 Task: Search one way flight ticket for 1 adult, 6 children, 1 infant in seat and 1 infant on lap in business from San Jose: Norman Y. Mineta San Jose International Airport to New Bern: Coastal Carolina Regional Airport (was Craven County Regional) on 5-4-2023. Choice of flights is United. Number of bags: 2 checked bags. Price is upto 109000. Outbound departure time preference is 18:30.
Action: Mouse moved to (291, 266)
Screenshot: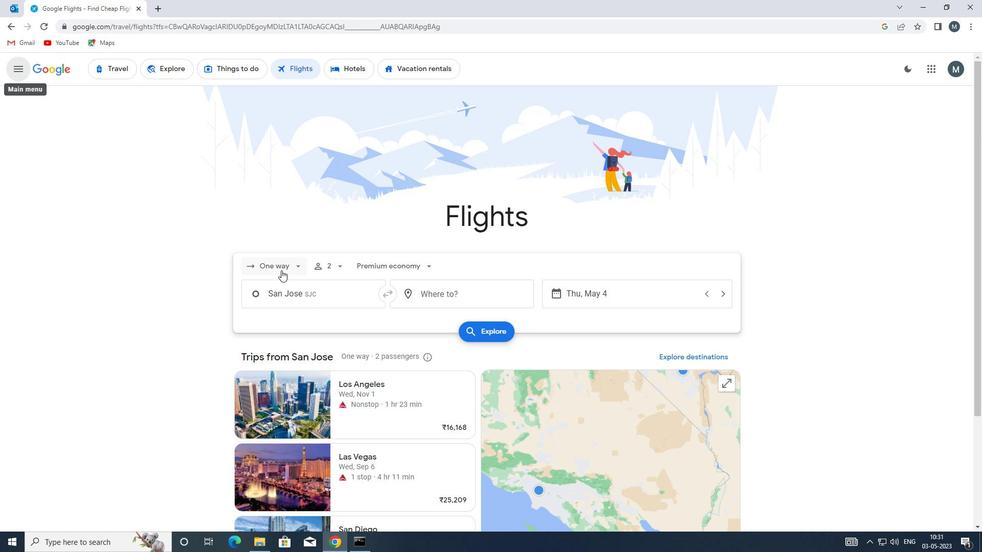 
Action: Mouse pressed left at (291, 266)
Screenshot: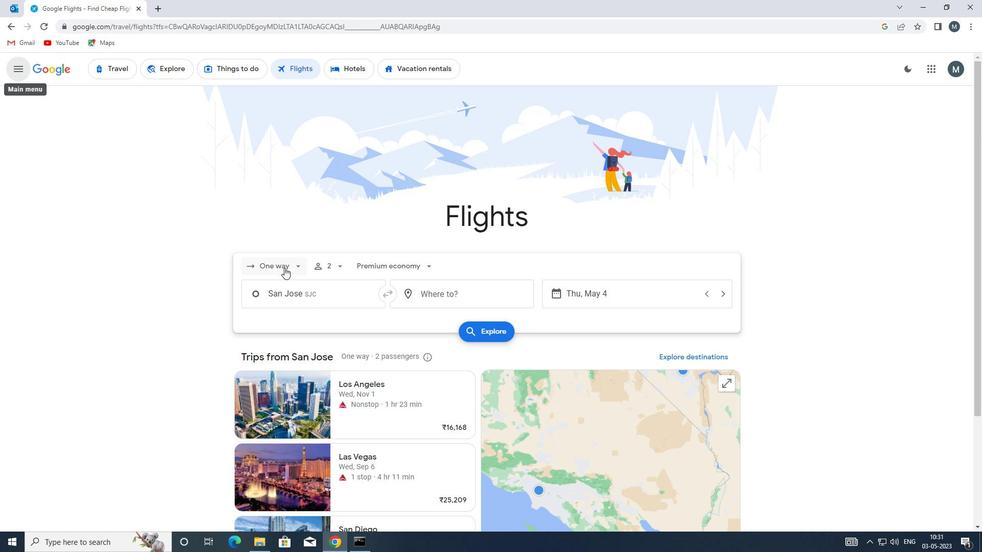 
Action: Mouse moved to (298, 313)
Screenshot: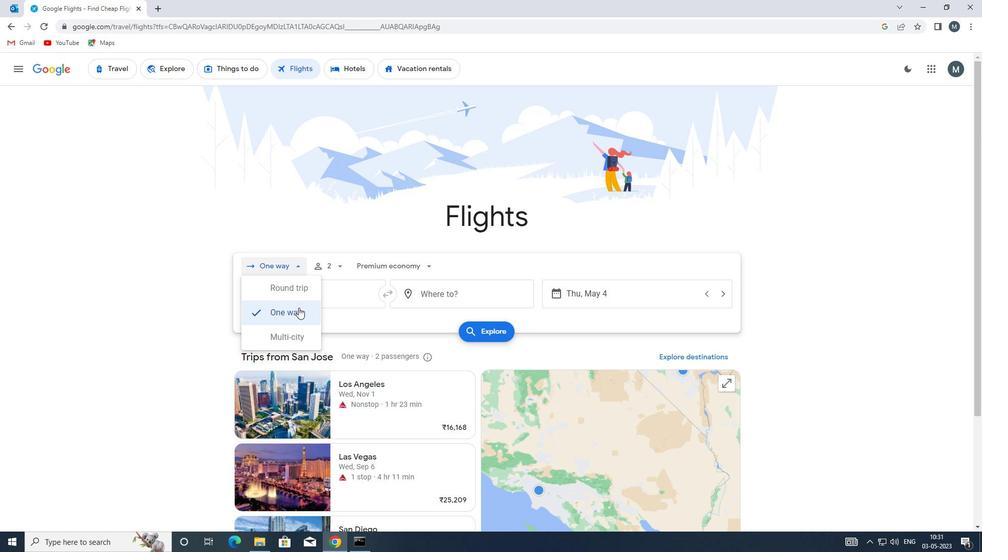 
Action: Mouse pressed left at (298, 313)
Screenshot: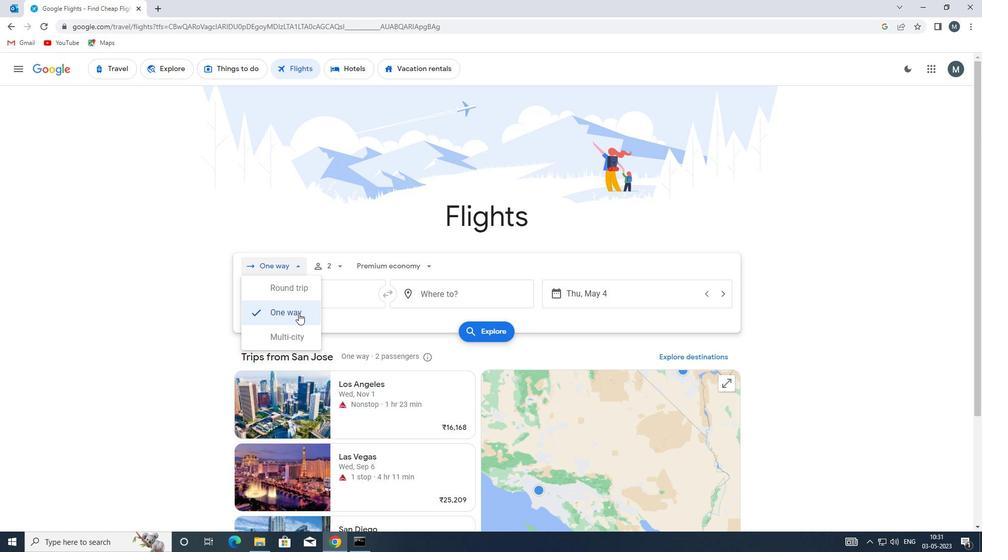 
Action: Mouse moved to (333, 266)
Screenshot: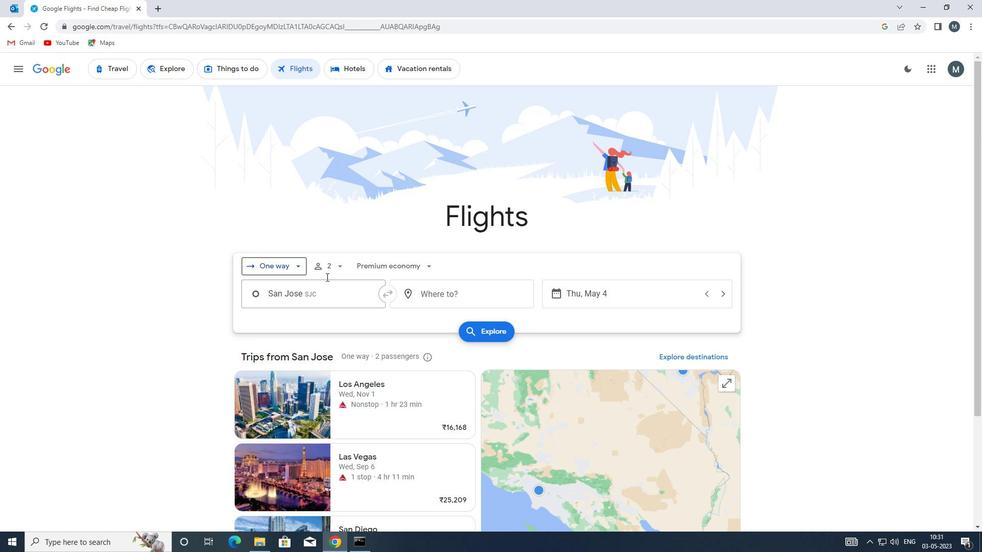 
Action: Mouse pressed left at (333, 266)
Screenshot: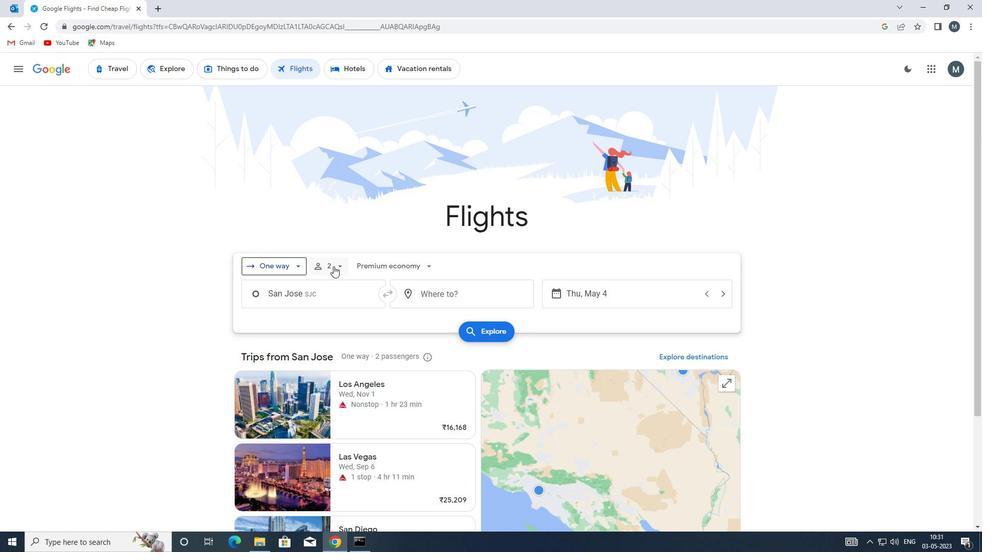
Action: Mouse moved to (419, 318)
Screenshot: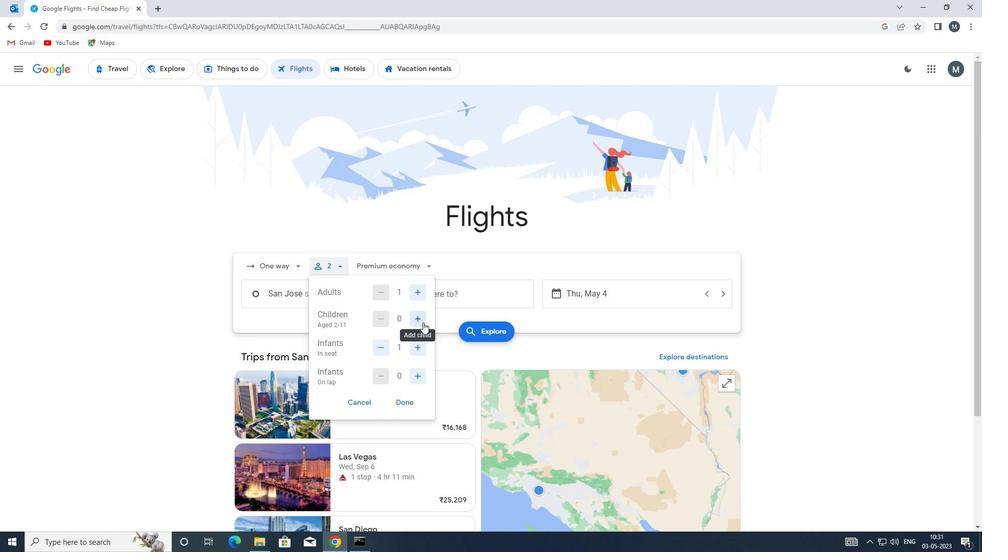
Action: Mouse pressed left at (419, 318)
Screenshot: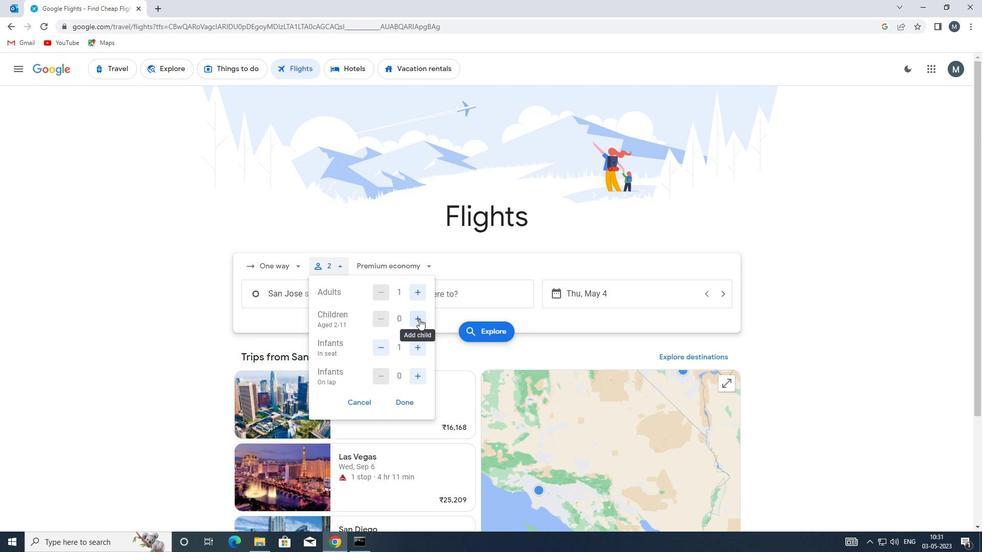 
Action: Mouse pressed left at (419, 318)
Screenshot: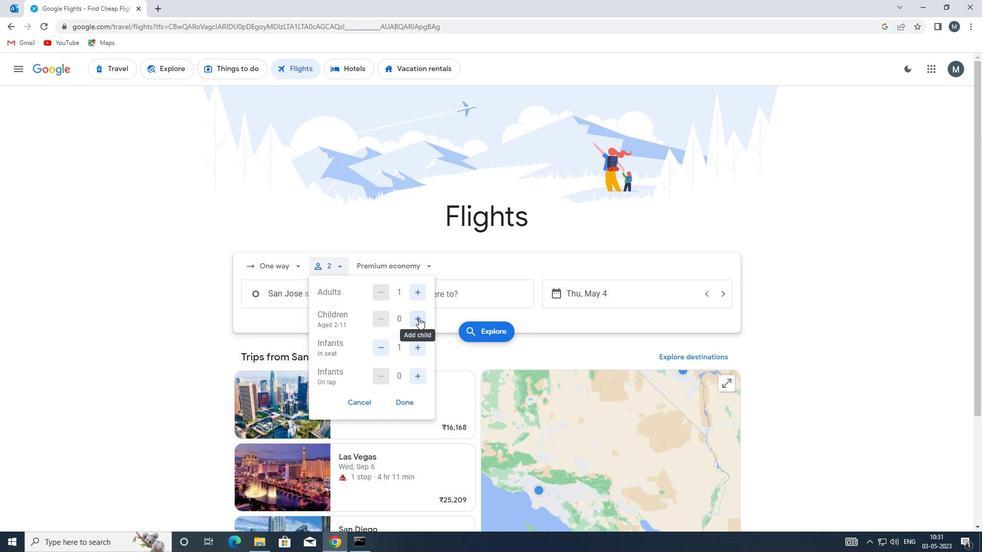 
Action: Mouse pressed left at (419, 318)
Screenshot: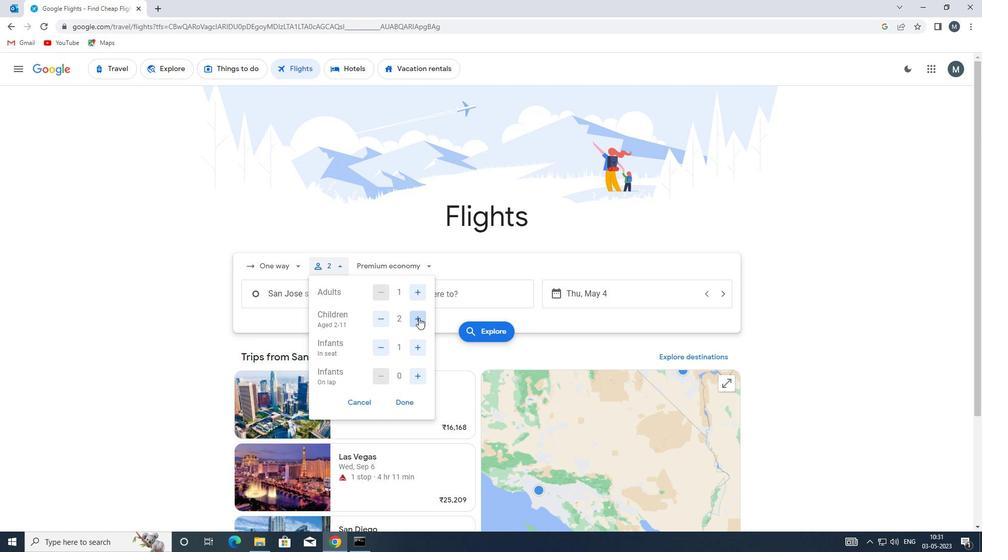 
Action: Mouse pressed left at (419, 318)
Screenshot: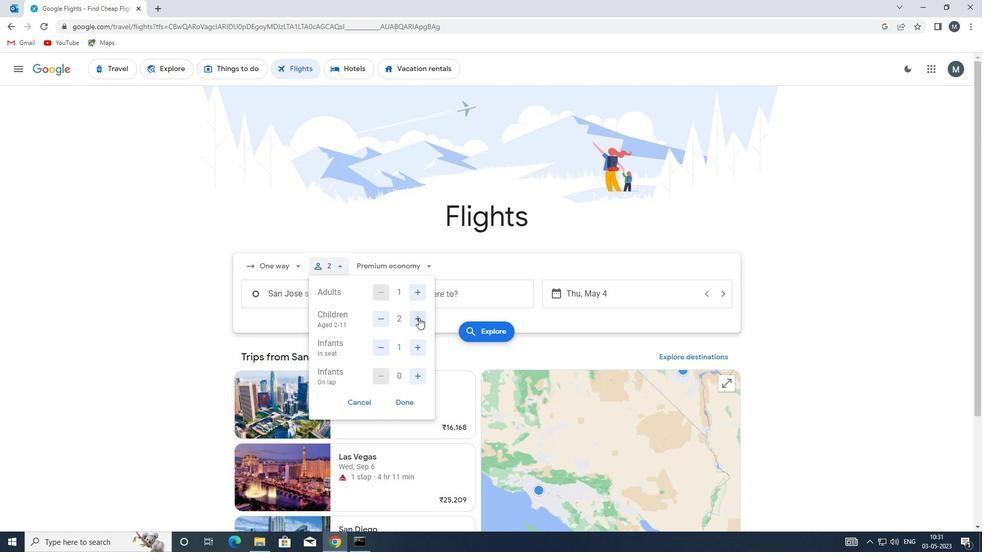 
Action: Mouse pressed left at (419, 318)
Screenshot: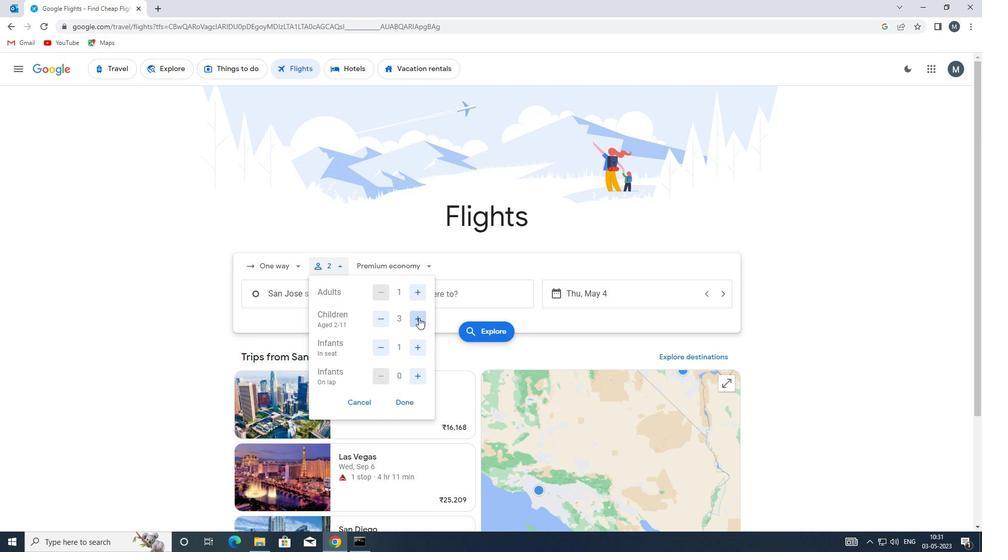 
Action: Mouse pressed left at (419, 318)
Screenshot: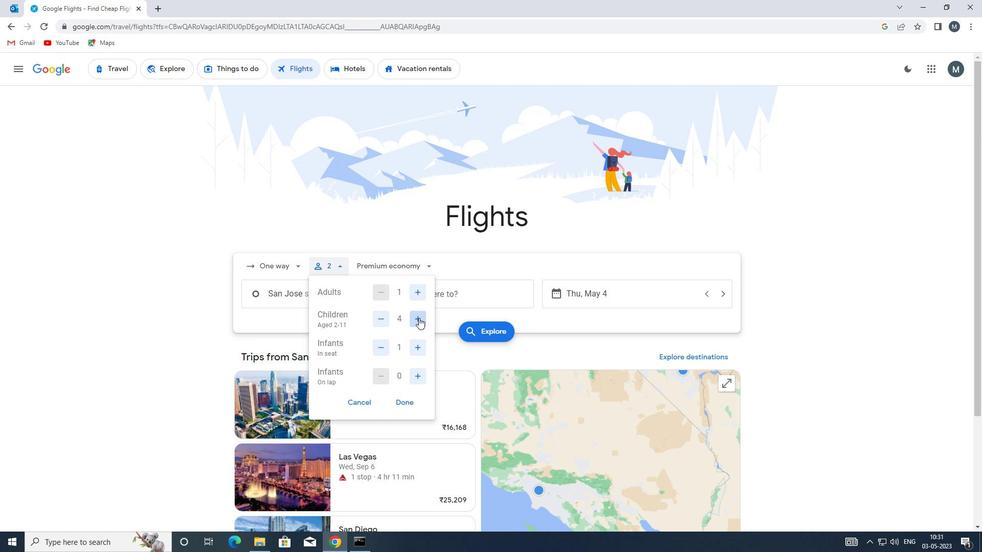 
Action: Mouse moved to (410, 373)
Screenshot: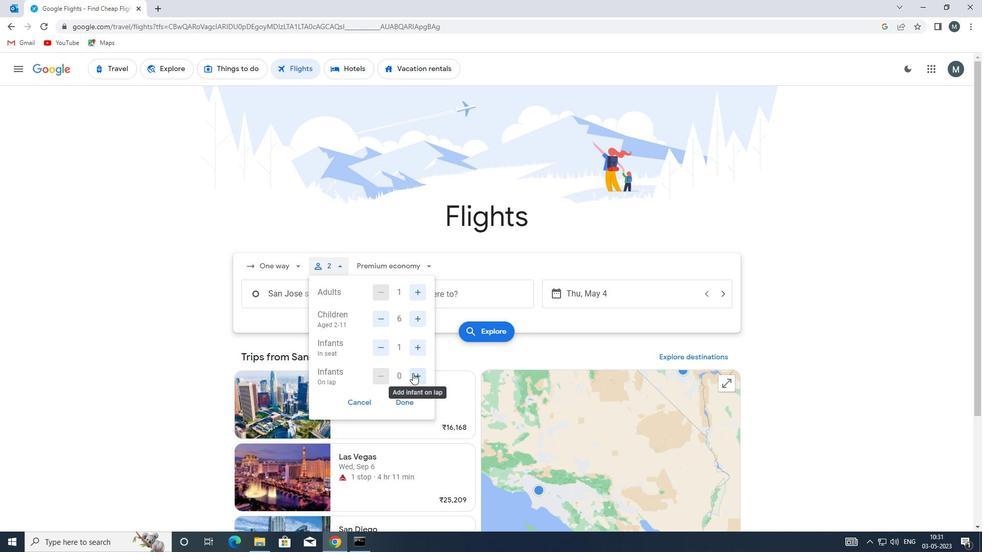 
Action: Mouse pressed left at (410, 373)
Screenshot: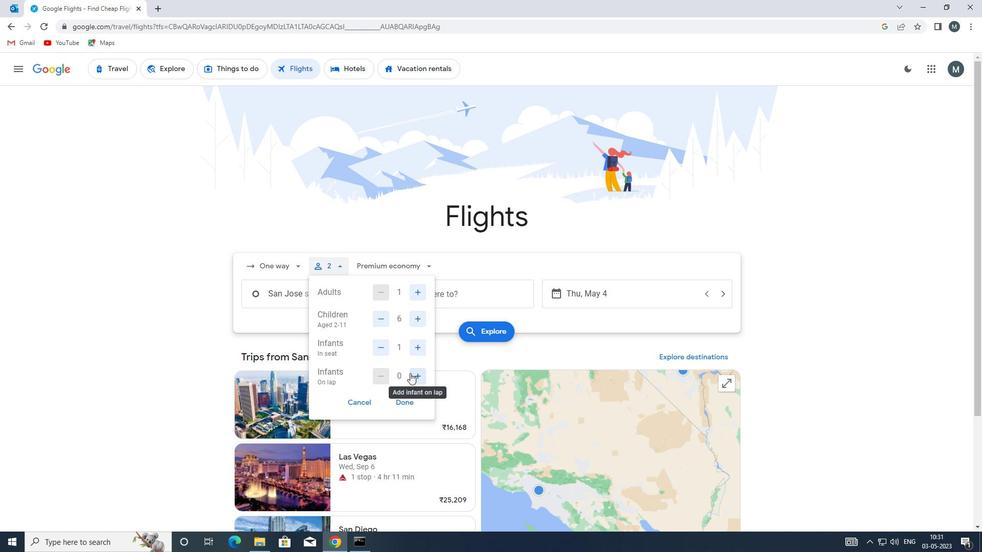 
Action: Mouse moved to (412, 405)
Screenshot: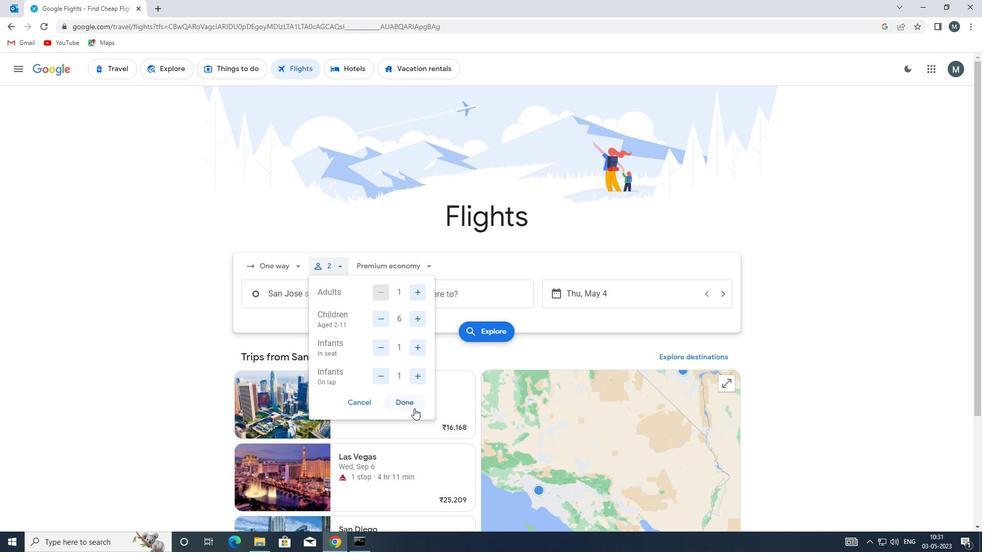 
Action: Mouse pressed left at (412, 405)
Screenshot: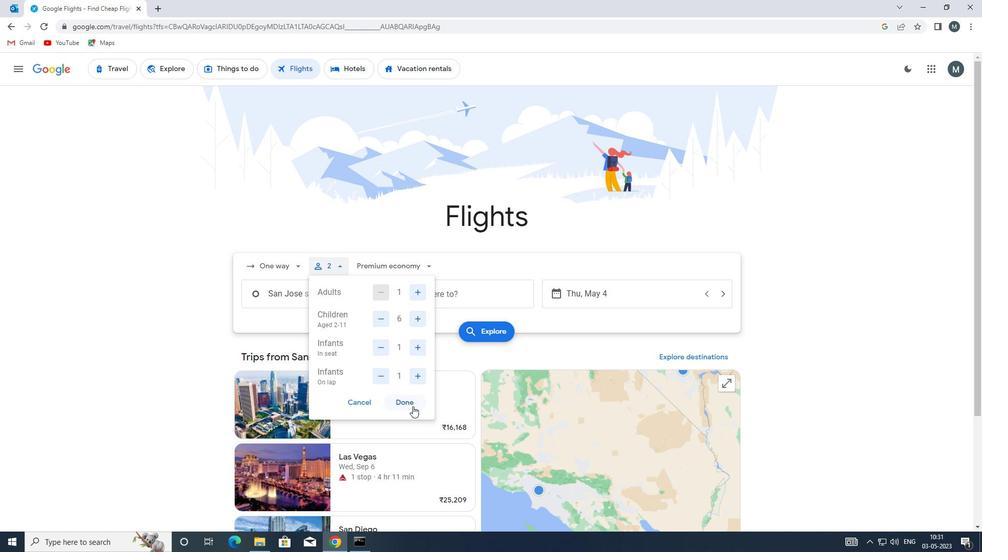 
Action: Mouse moved to (409, 267)
Screenshot: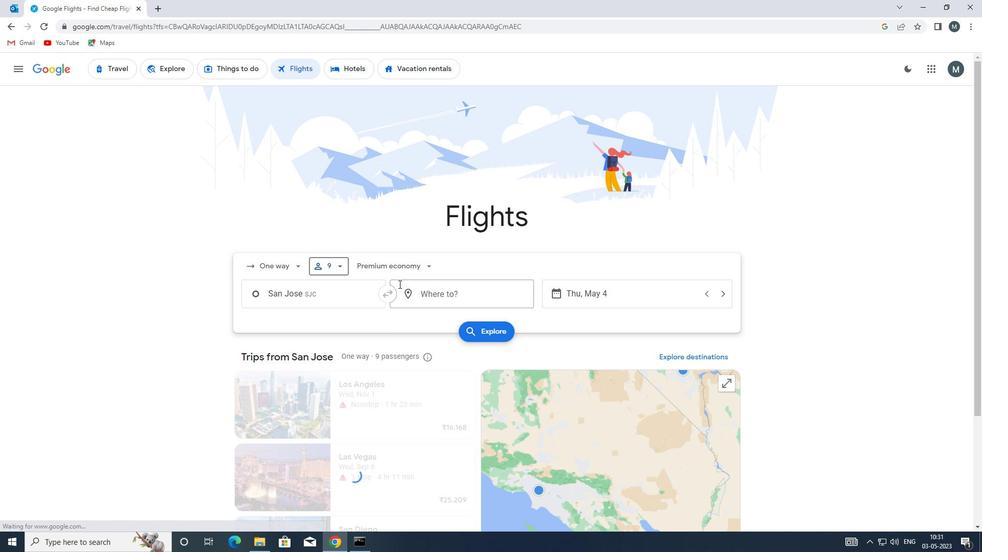 
Action: Mouse pressed left at (409, 267)
Screenshot: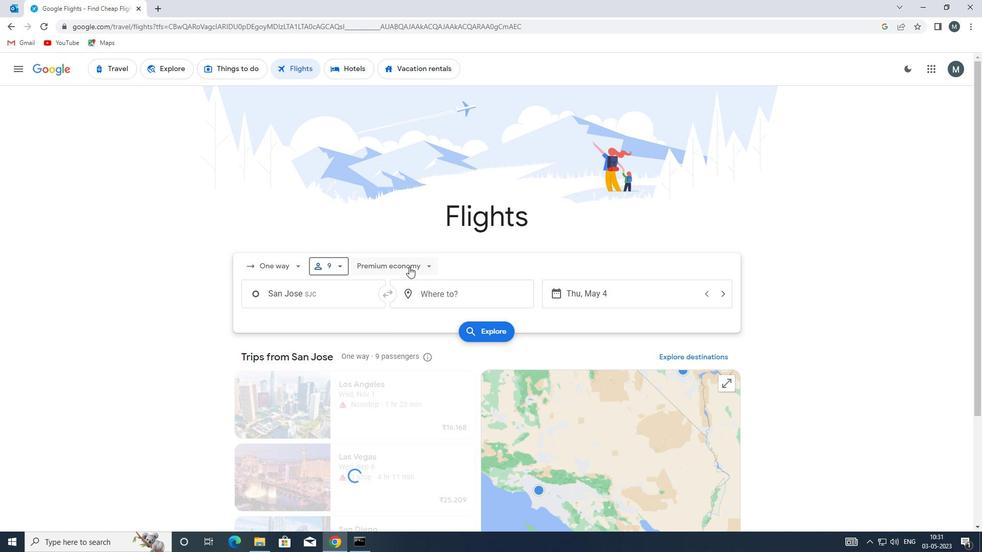 
Action: Mouse moved to (401, 338)
Screenshot: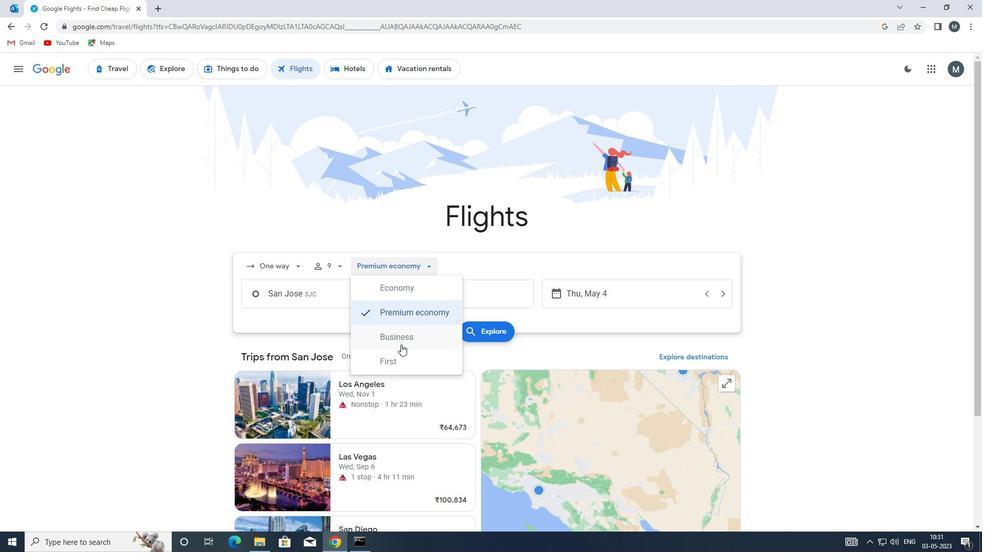 
Action: Mouse pressed left at (401, 338)
Screenshot: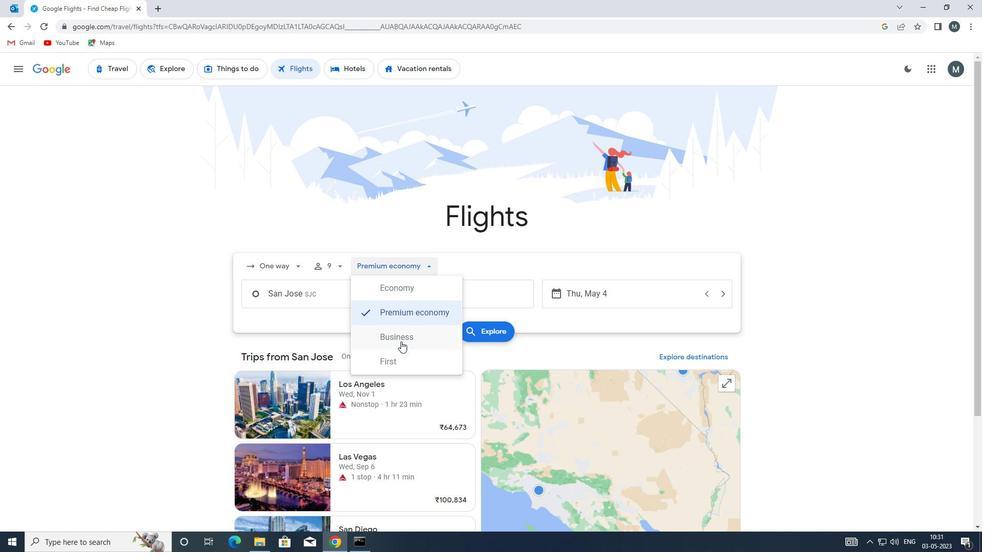 
Action: Mouse moved to (339, 295)
Screenshot: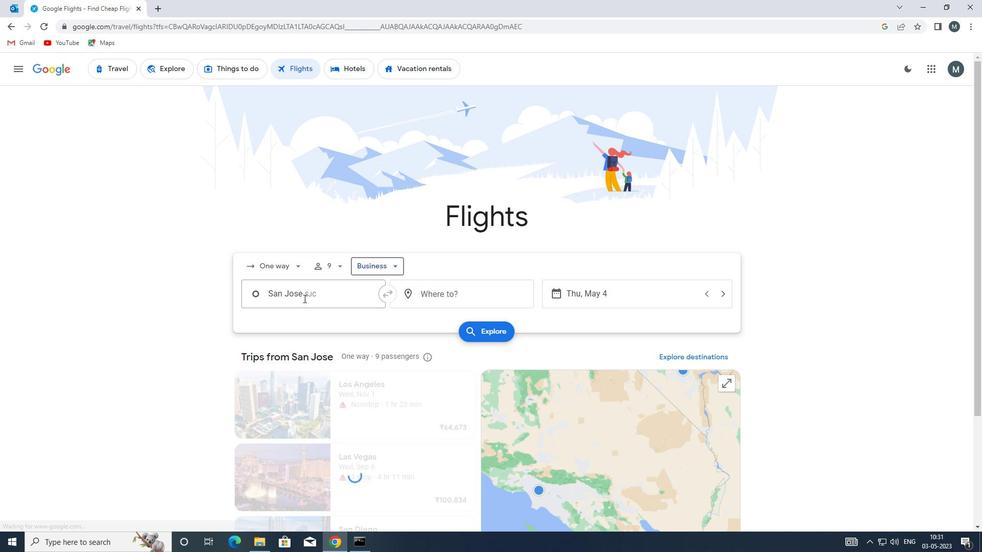 
Action: Mouse pressed left at (339, 295)
Screenshot: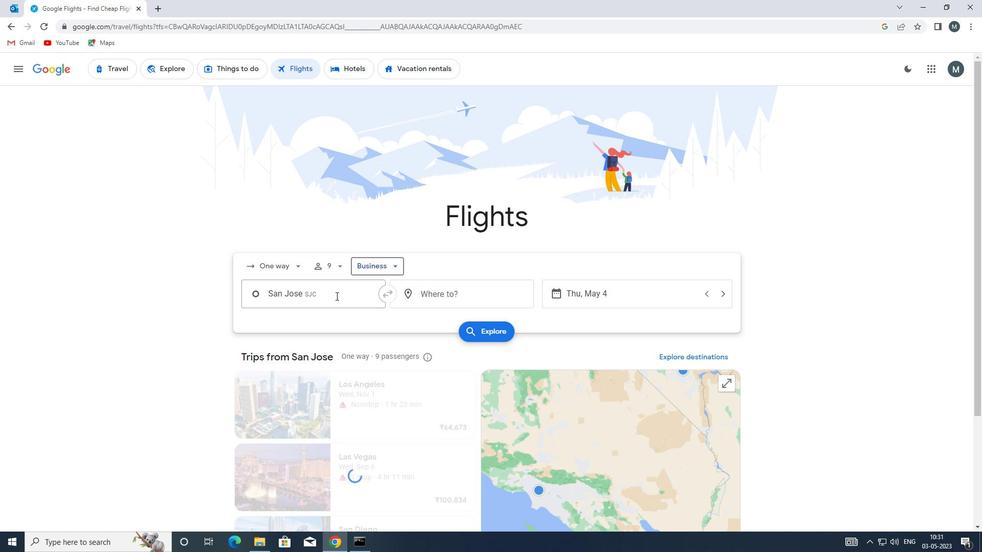 
Action: Key pressed <Key.enter>
Screenshot: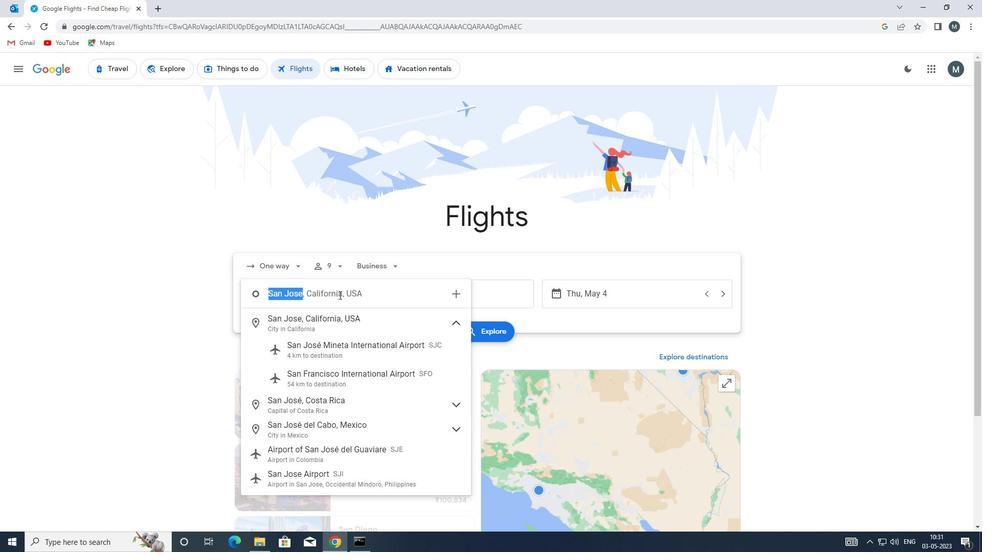 
Action: Mouse moved to (450, 294)
Screenshot: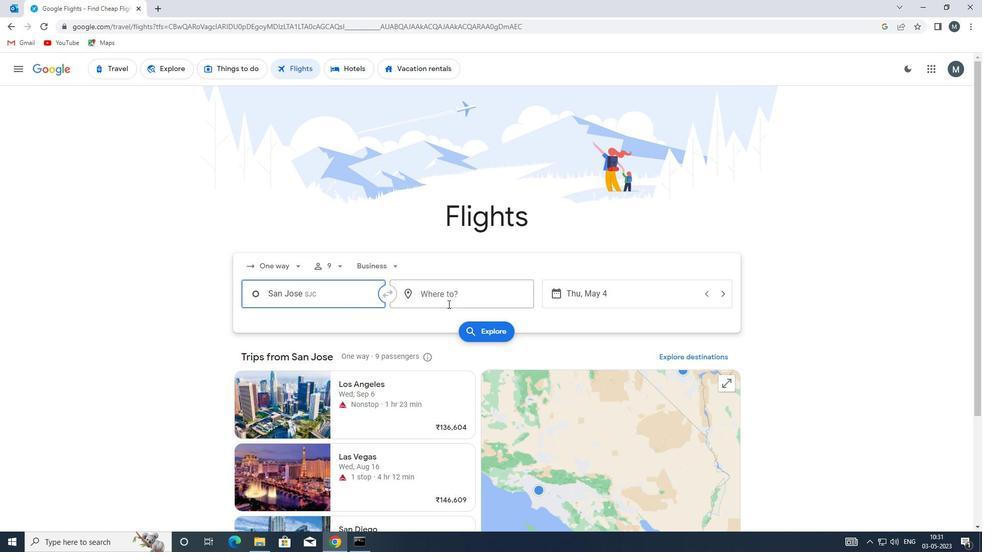 
Action: Mouse pressed left at (450, 294)
Screenshot: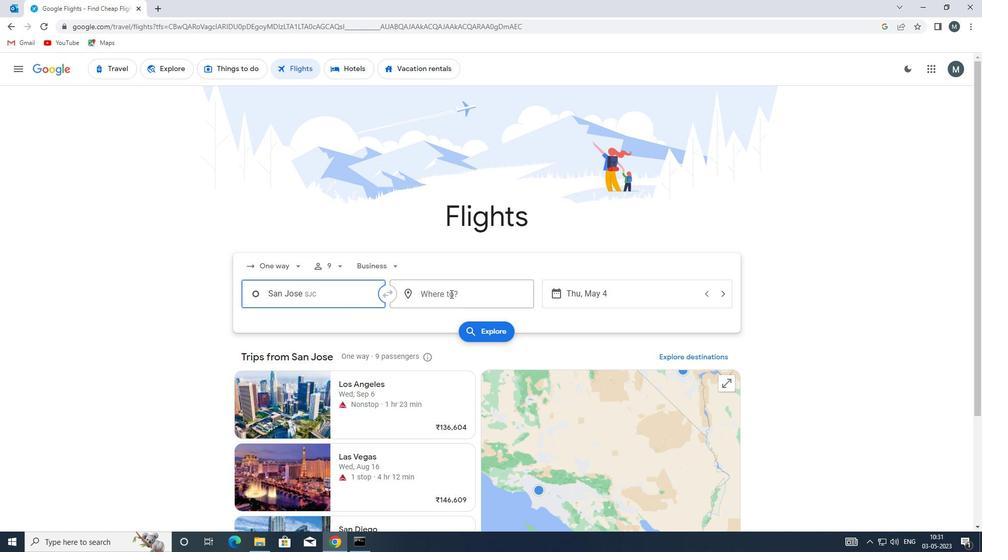 
Action: Key pressed ewnn<Key.backspace>
Screenshot: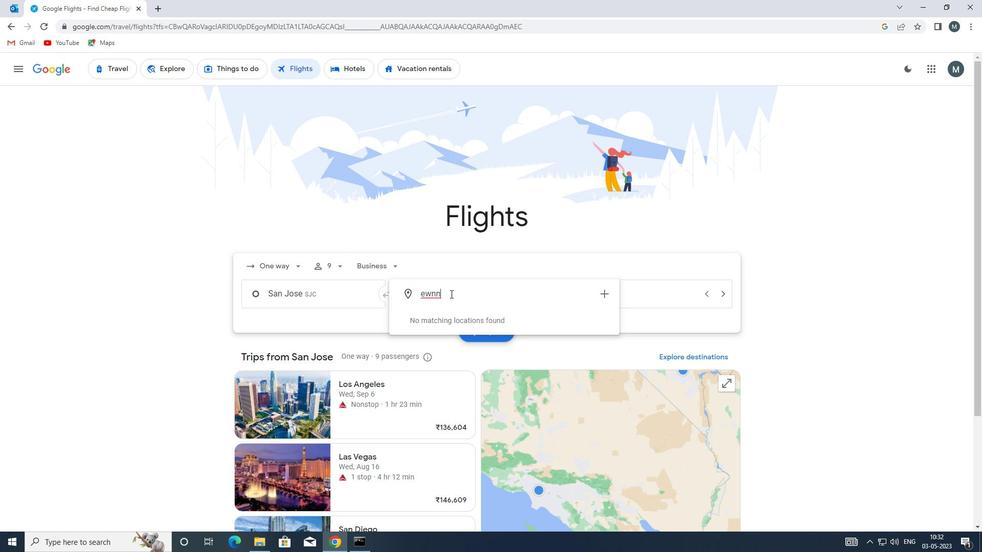 
Action: Mouse moved to (494, 321)
Screenshot: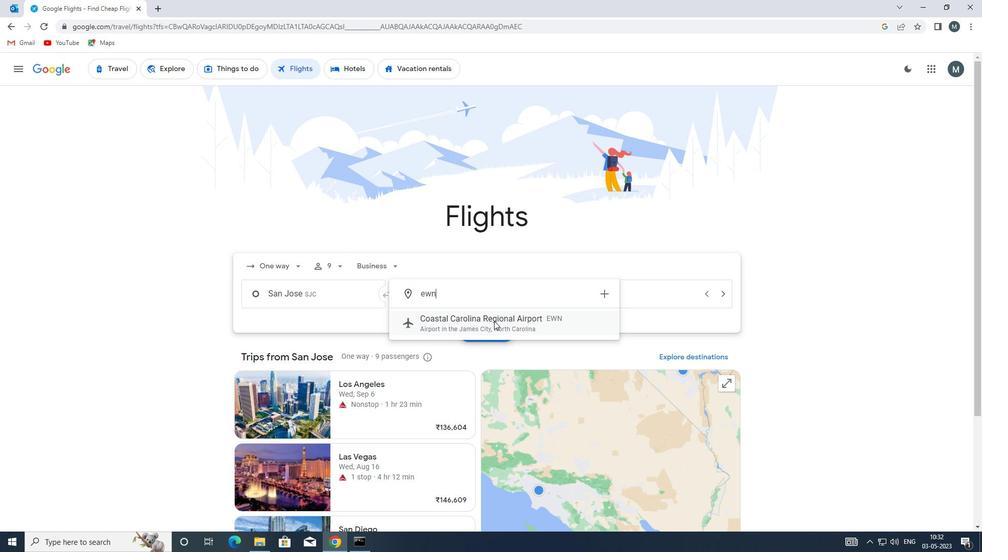 
Action: Mouse pressed left at (494, 321)
Screenshot: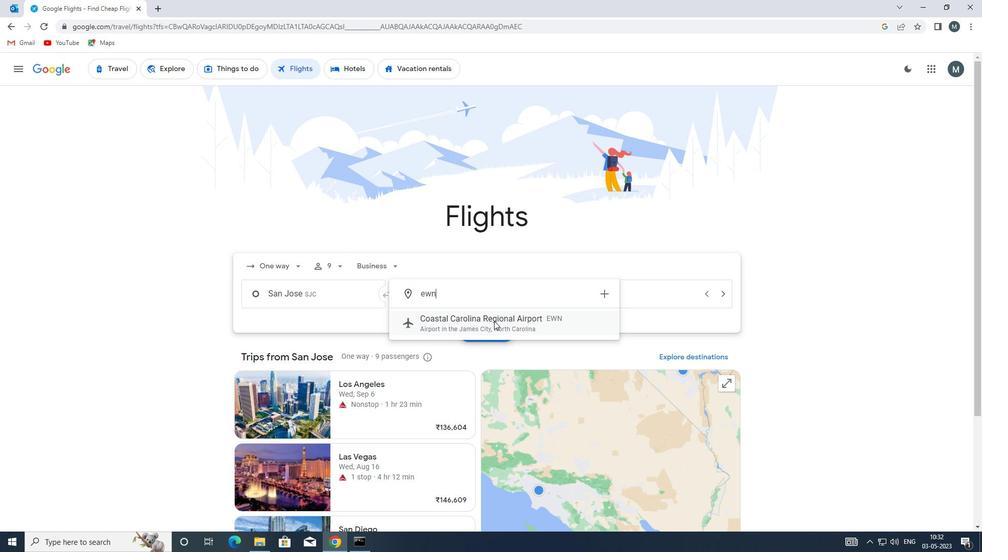 
Action: Mouse moved to (574, 293)
Screenshot: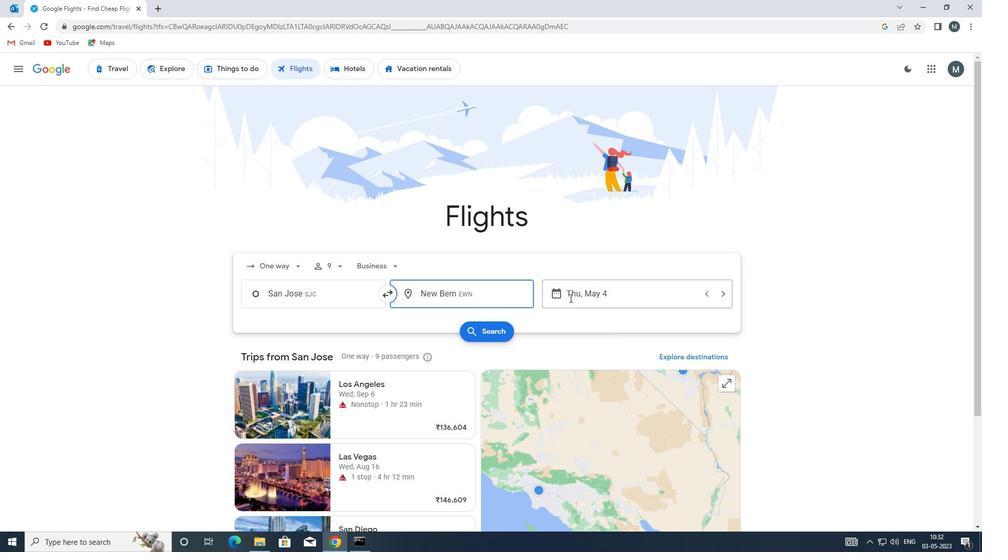 
Action: Mouse pressed left at (574, 293)
Screenshot: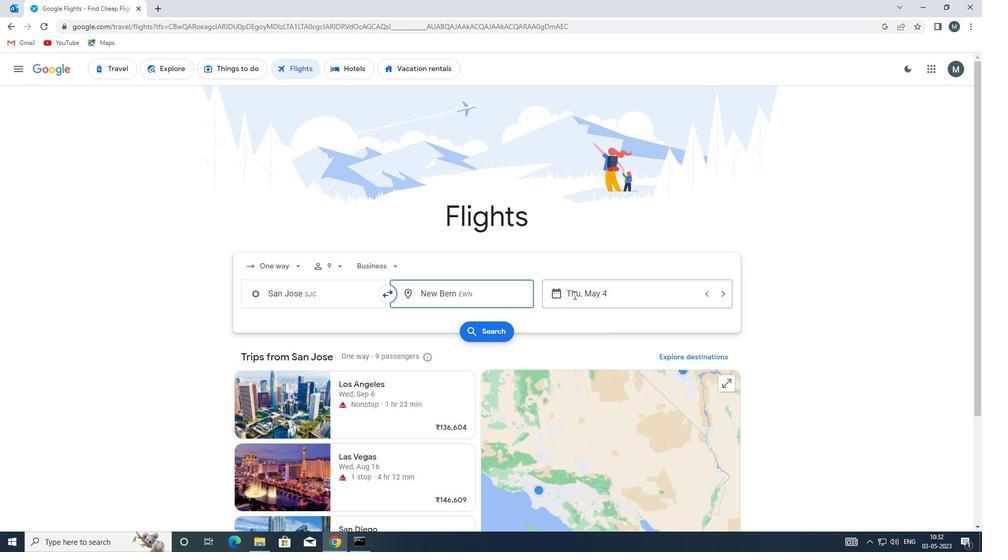 
Action: Mouse moved to (470, 346)
Screenshot: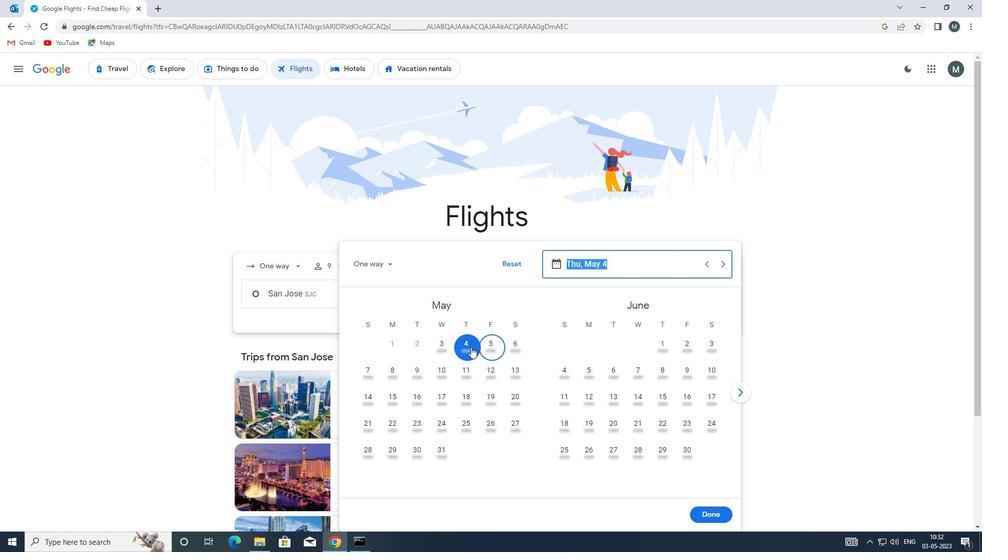 
Action: Mouse pressed left at (470, 346)
Screenshot: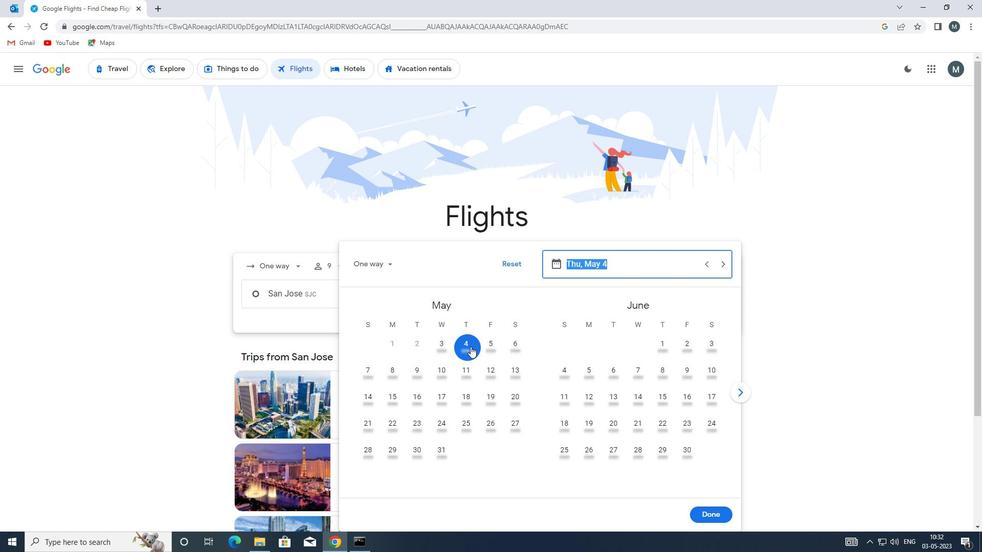 
Action: Mouse moved to (708, 511)
Screenshot: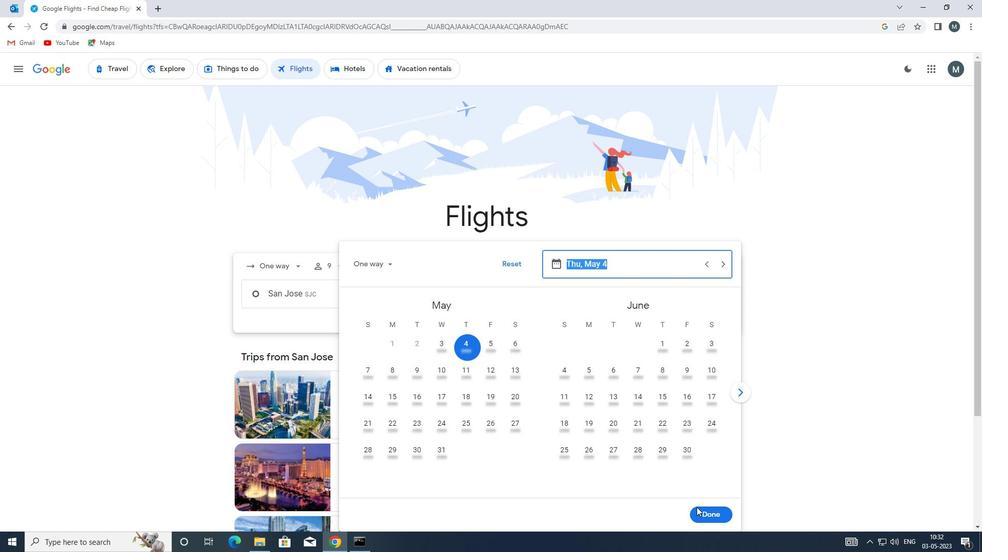 
Action: Mouse pressed left at (708, 511)
Screenshot: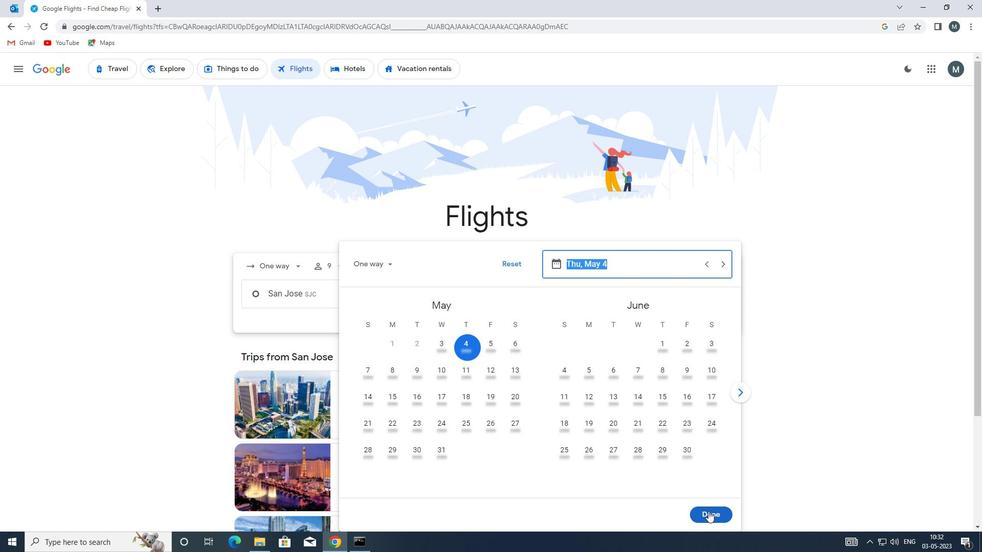 
Action: Mouse moved to (487, 333)
Screenshot: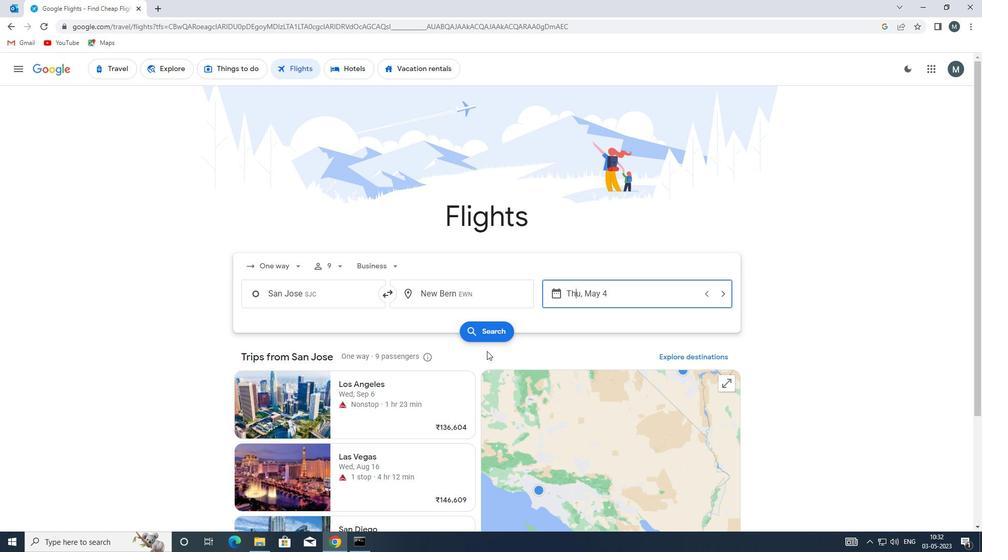 
Action: Mouse pressed left at (487, 333)
Screenshot: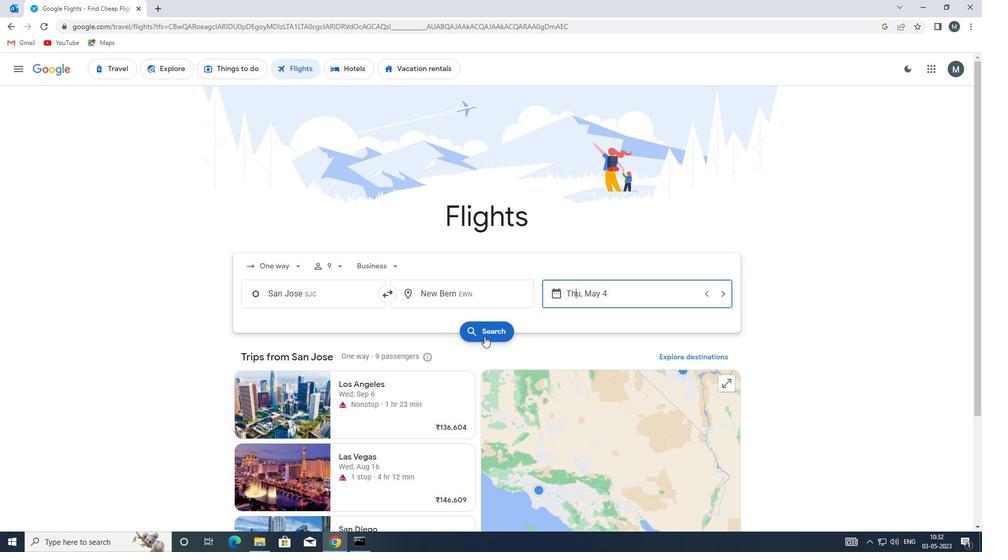 
Action: Mouse moved to (262, 165)
Screenshot: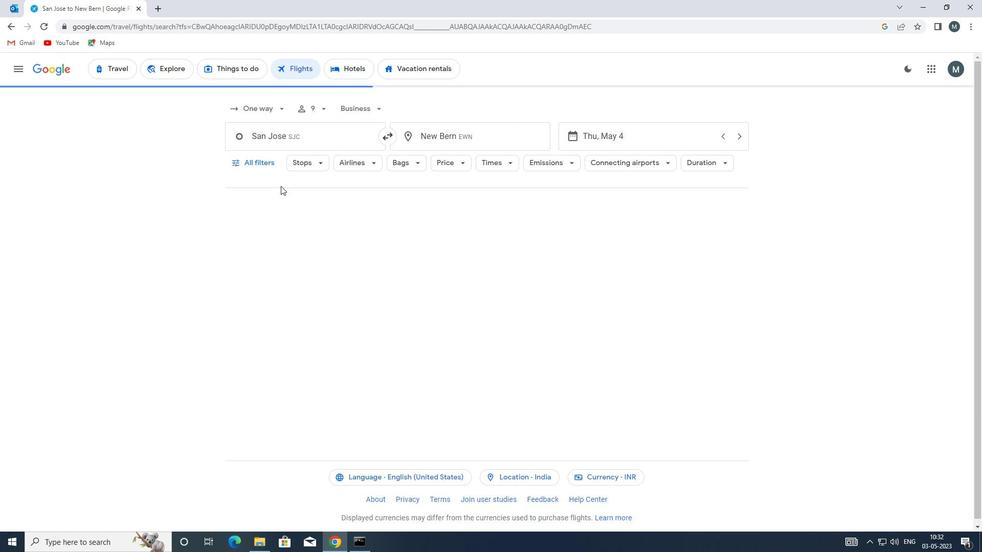 
Action: Mouse pressed left at (262, 165)
Screenshot: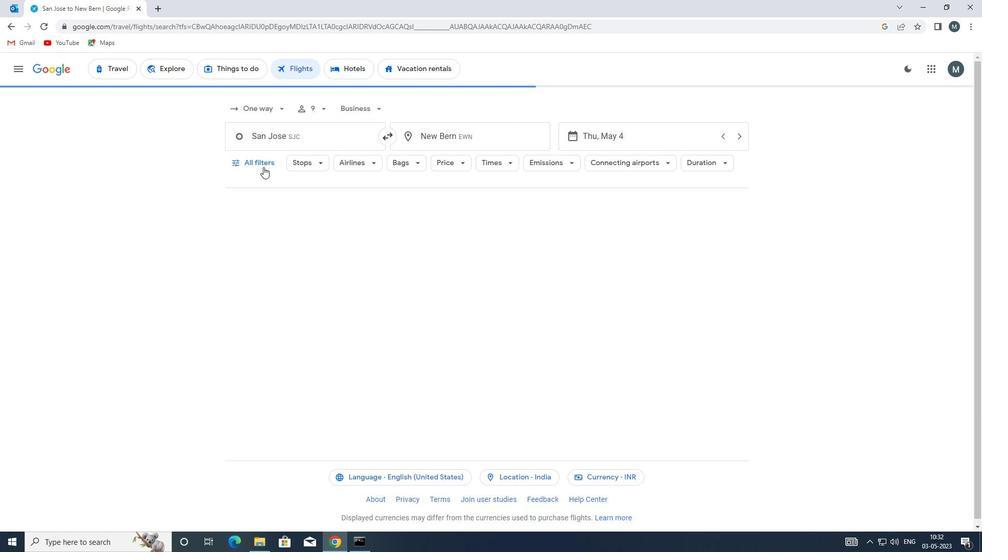 
Action: Mouse moved to (318, 257)
Screenshot: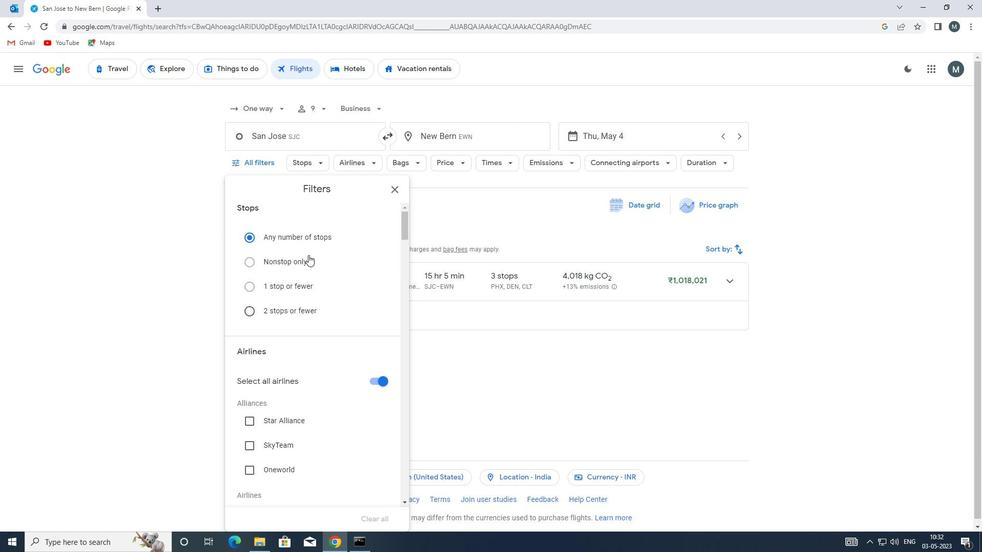 
Action: Mouse scrolled (318, 257) with delta (0, 0)
Screenshot: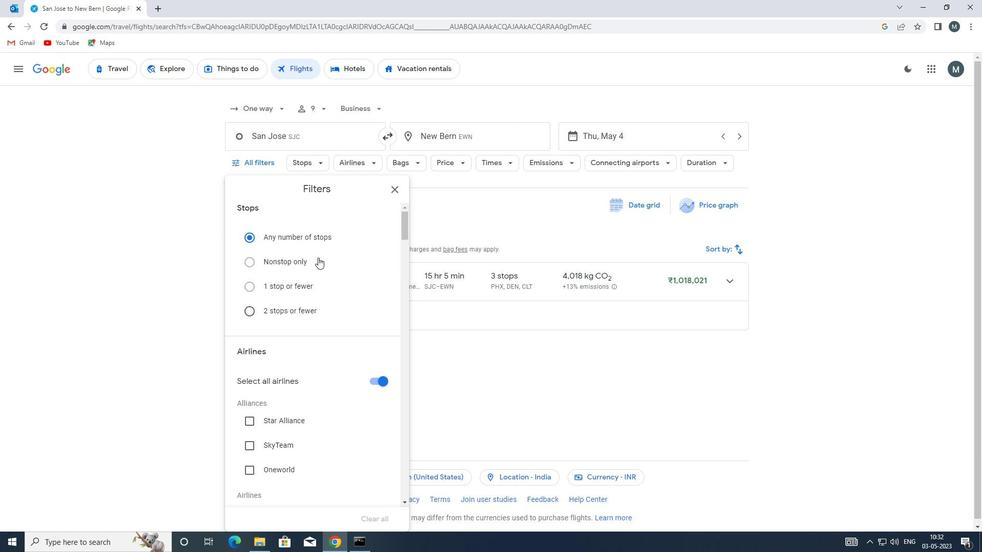 
Action: Mouse moved to (376, 326)
Screenshot: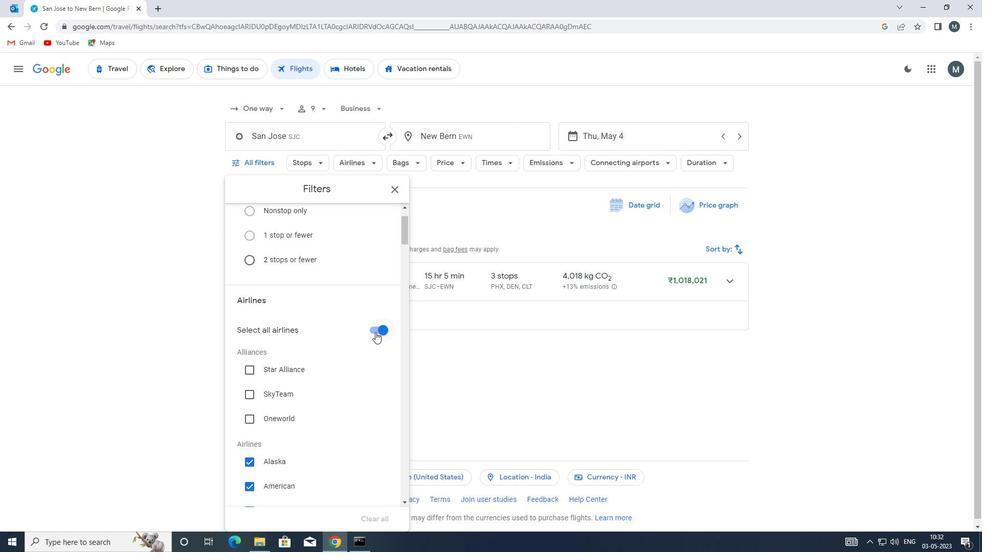 
Action: Mouse pressed left at (376, 326)
Screenshot: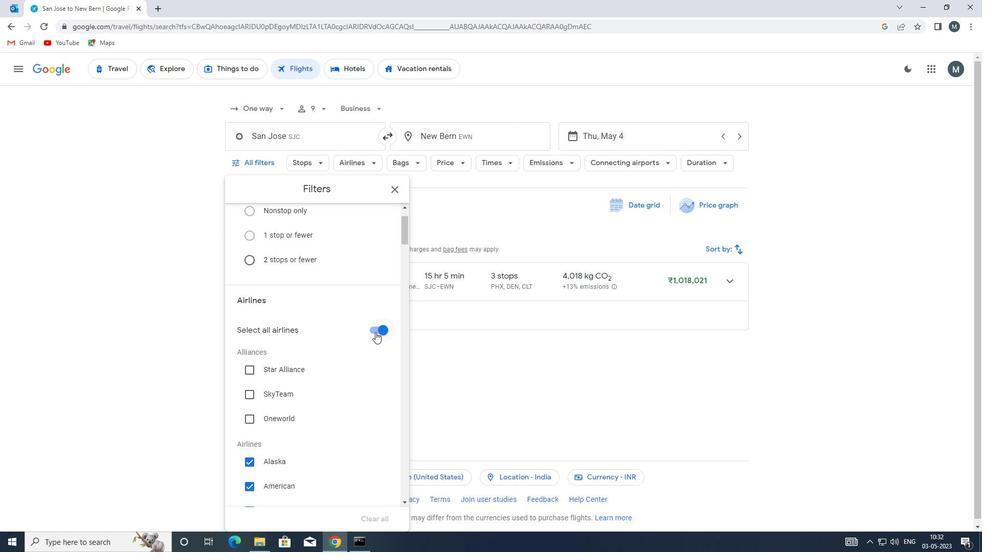 
Action: Mouse moved to (305, 339)
Screenshot: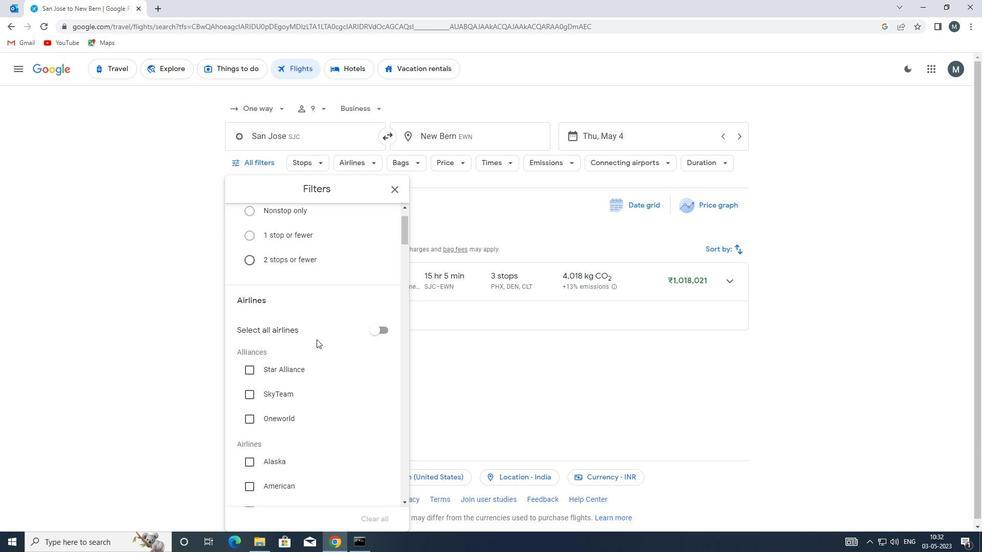 
Action: Mouse scrolled (305, 339) with delta (0, 0)
Screenshot: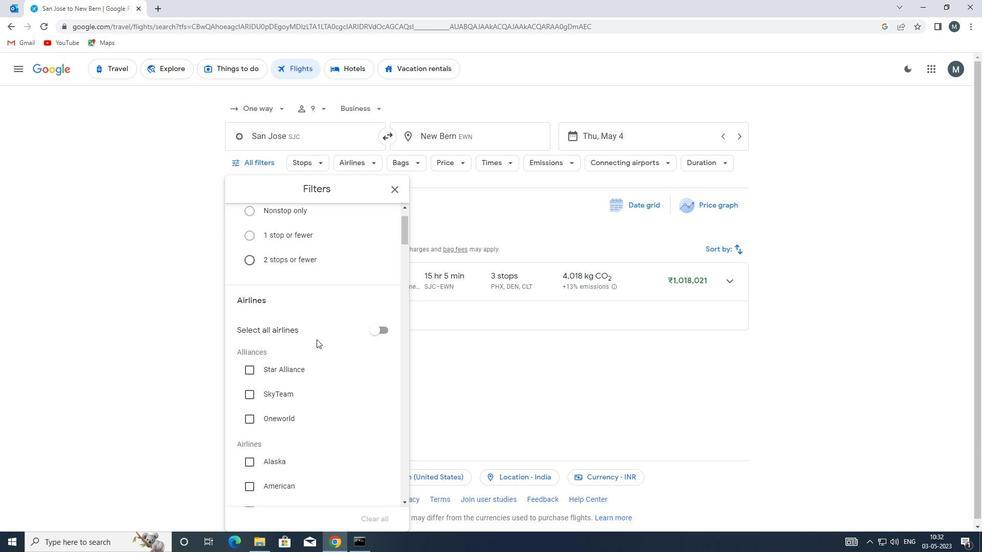 
Action: Mouse moved to (298, 339)
Screenshot: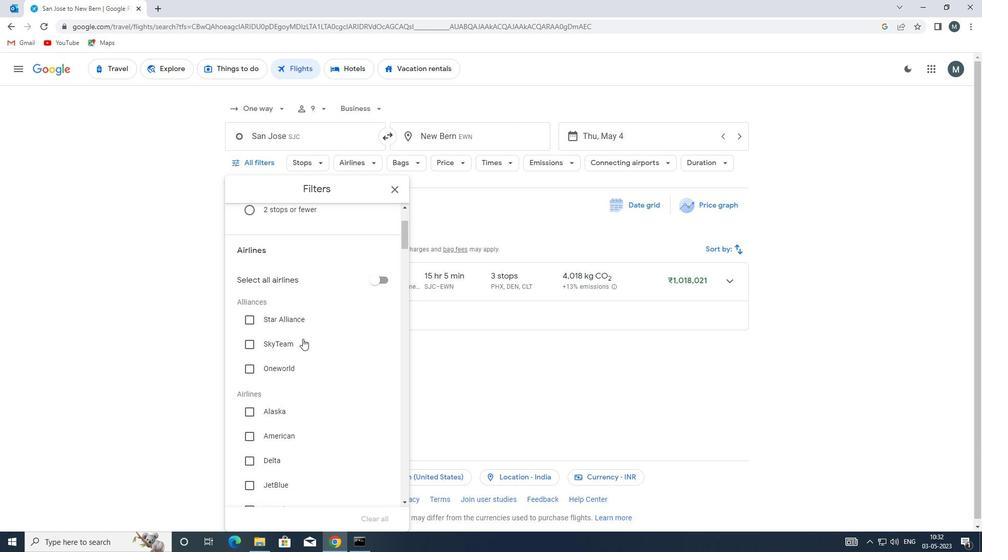 
Action: Mouse scrolled (298, 338) with delta (0, 0)
Screenshot: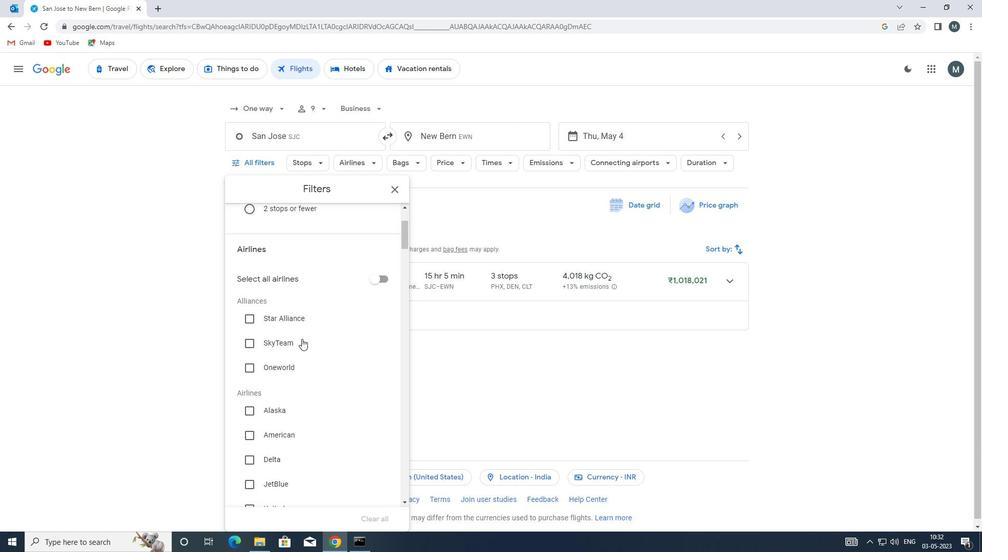 
Action: Mouse moved to (290, 350)
Screenshot: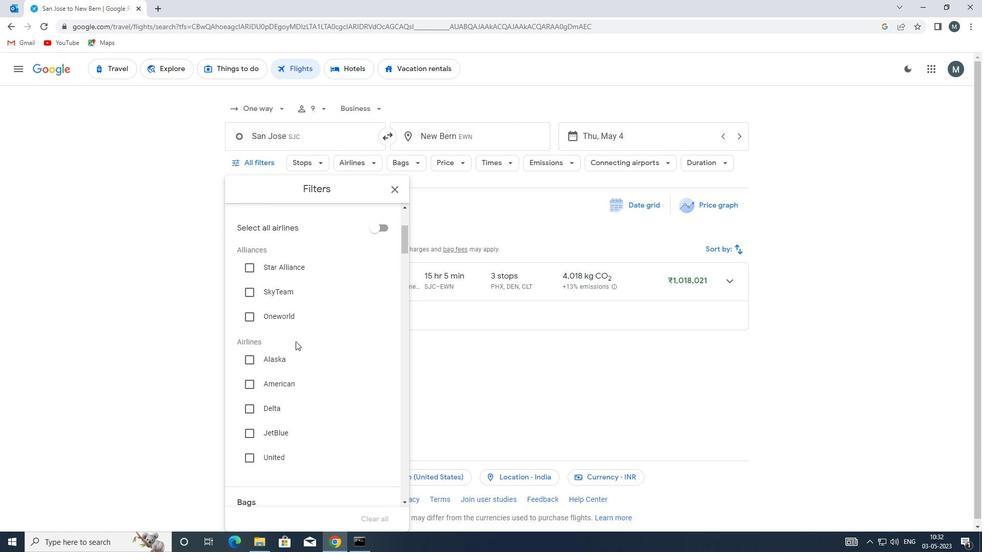 
Action: Mouse scrolled (290, 350) with delta (0, 0)
Screenshot: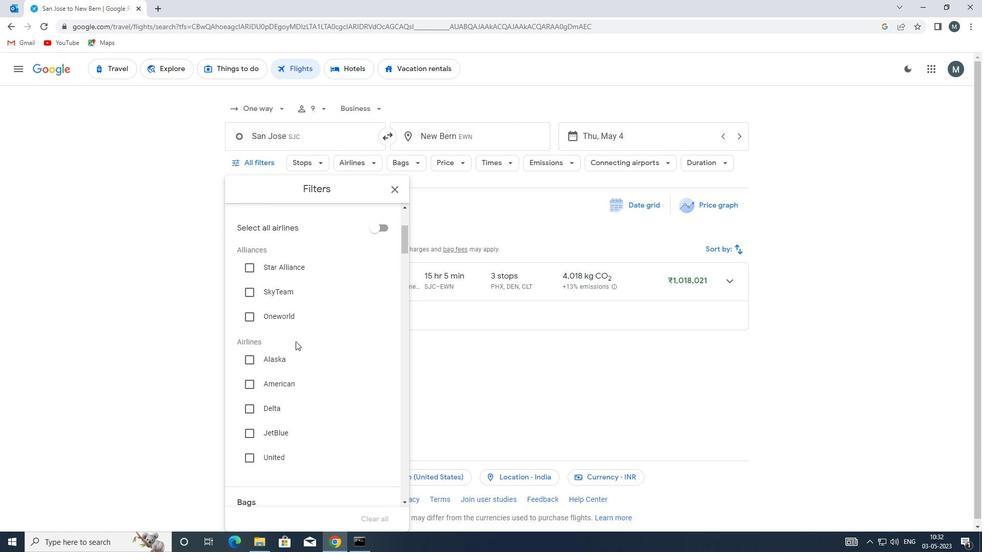 
Action: Mouse moved to (248, 404)
Screenshot: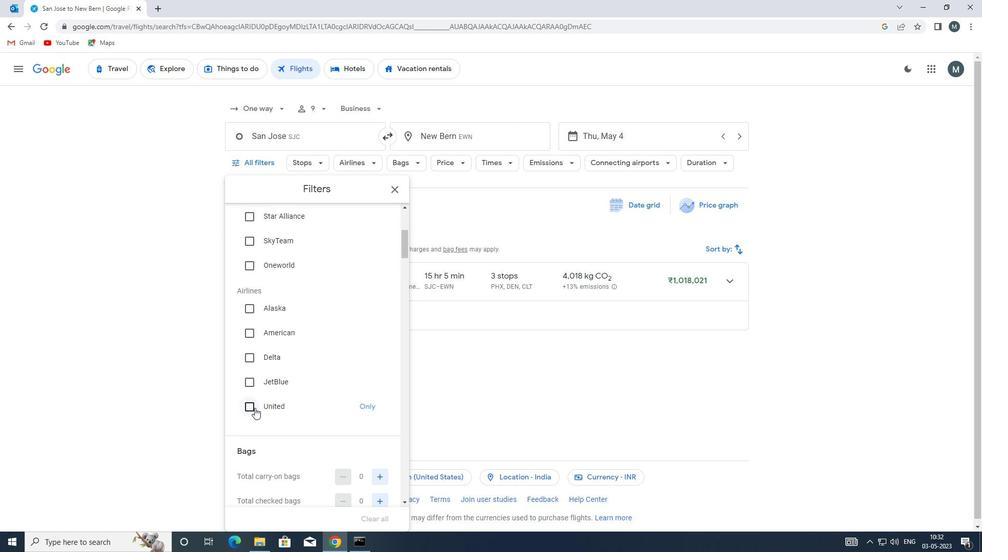
Action: Mouse pressed left at (248, 404)
Screenshot: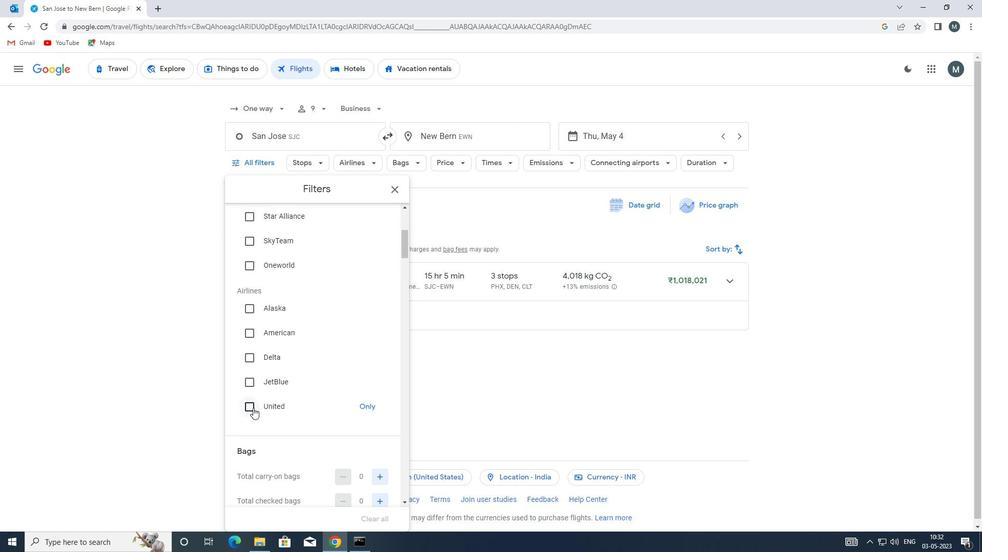 
Action: Mouse moved to (301, 376)
Screenshot: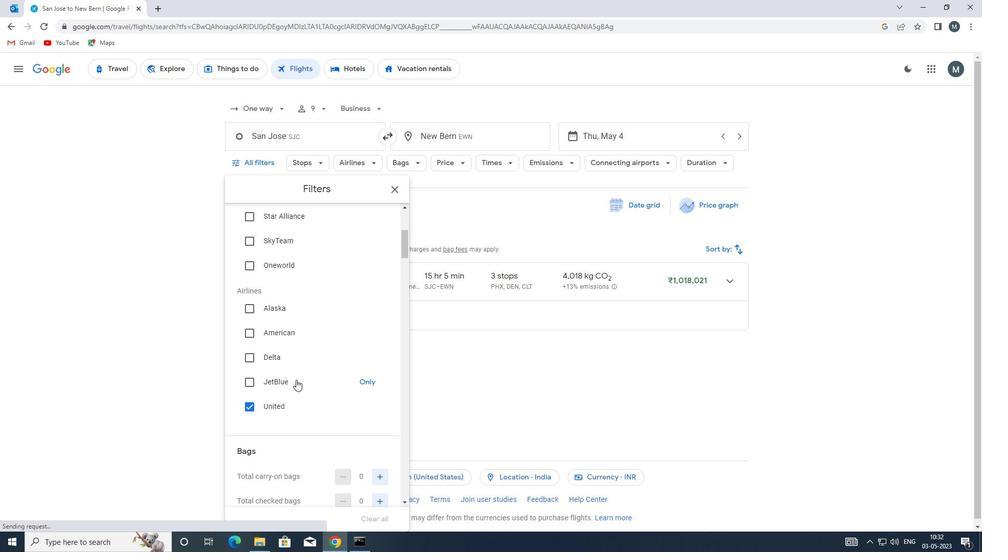 
Action: Mouse scrolled (301, 376) with delta (0, 0)
Screenshot: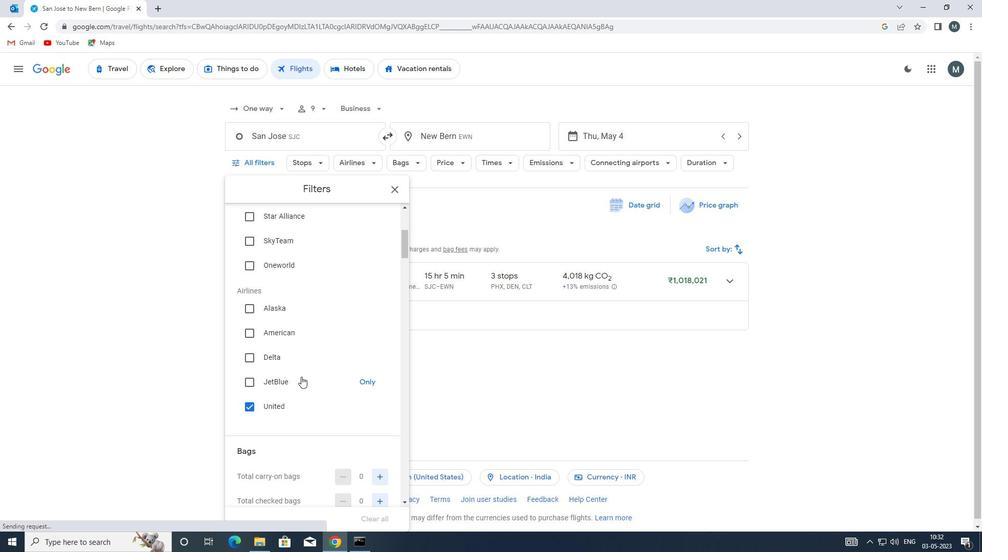 
Action: Mouse scrolled (301, 376) with delta (0, 0)
Screenshot: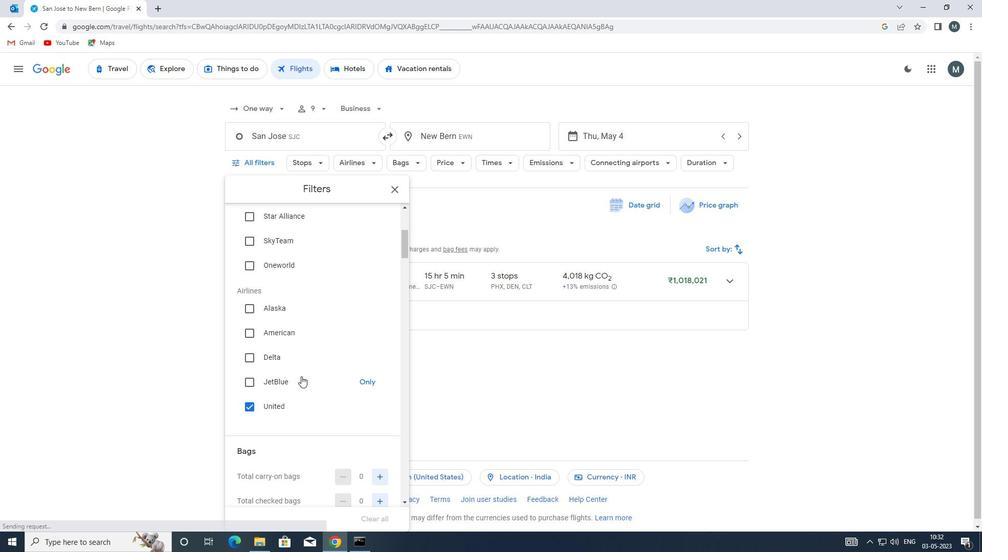 
Action: Mouse moved to (376, 399)
Screenshot: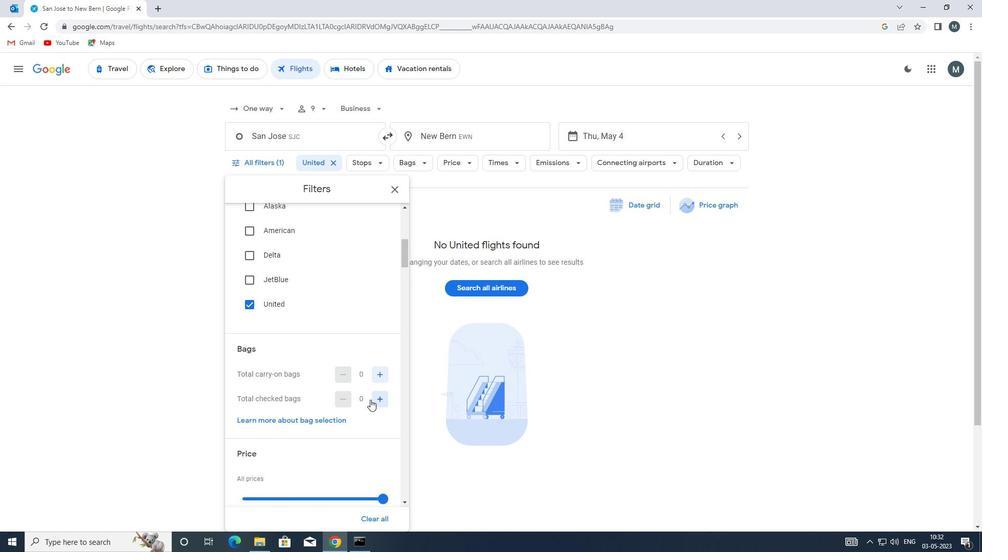 
Action: Mouse pressed left at (376, 399)
Screenshot: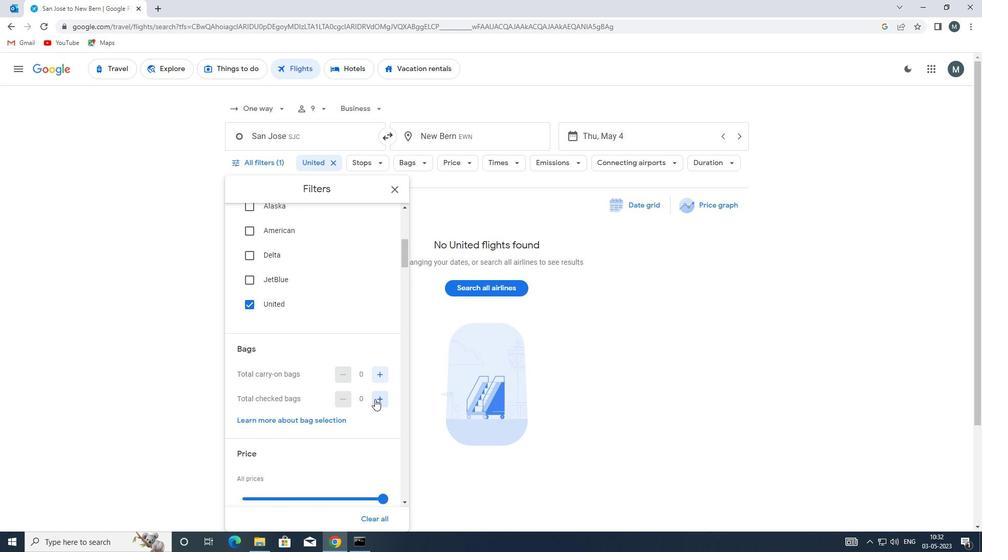 
Action: Mouse pressed left at (376, 399)
Screenshot: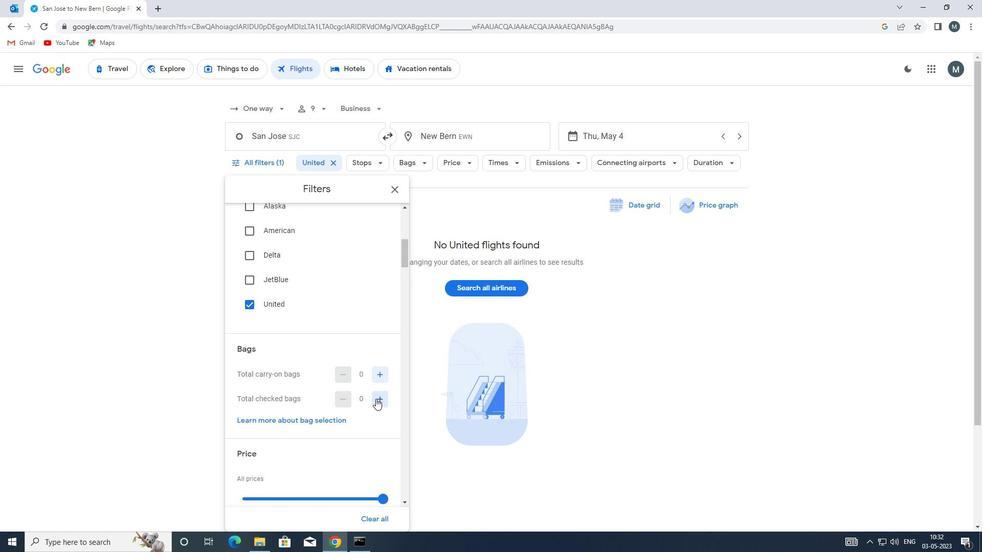 
Action: Mouse moved to (270, 370)
Screenshot: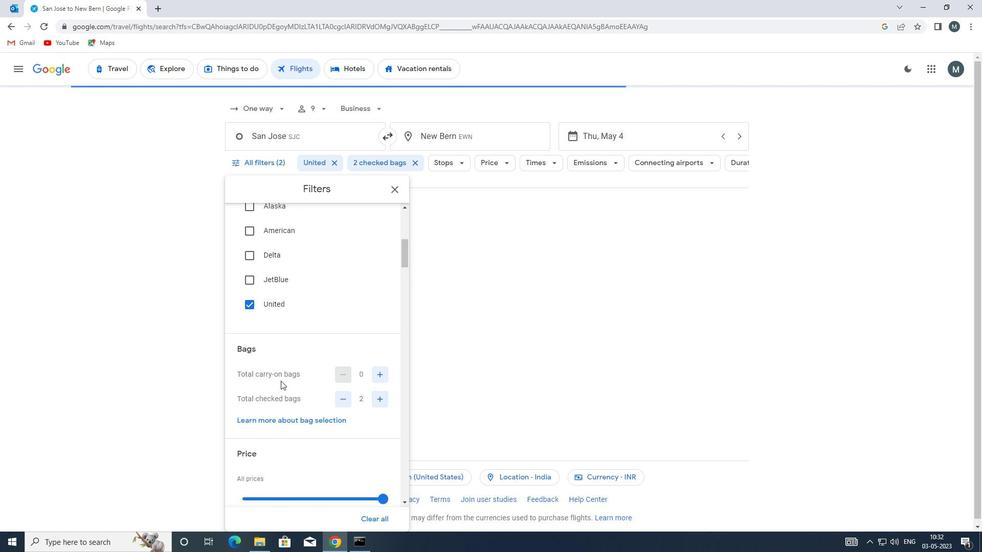 
Action: Mouse scrolled (270, 369) with delta (0, 0)
Screenshot: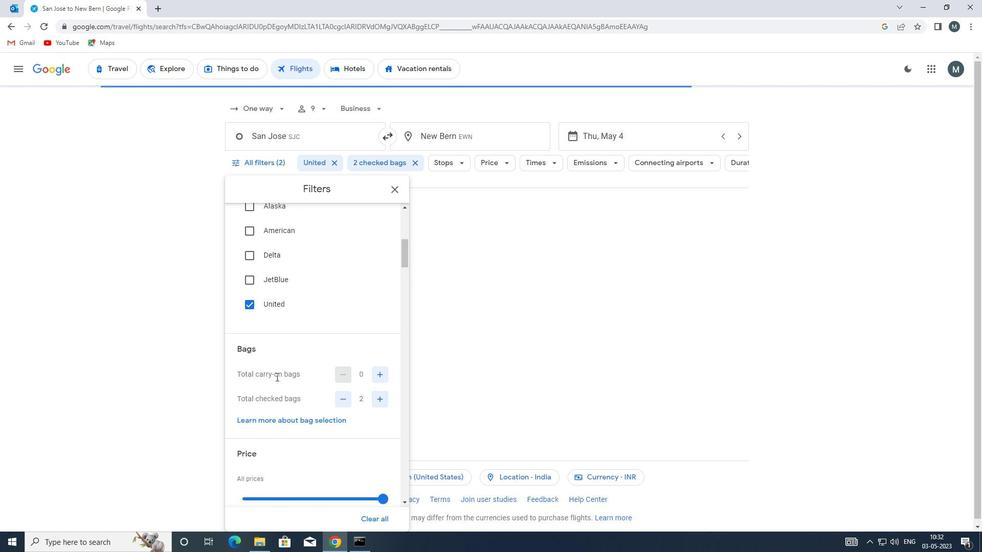 
Action: Mouse scrolled (270, 369) with delta (0, 0)
Screenshot: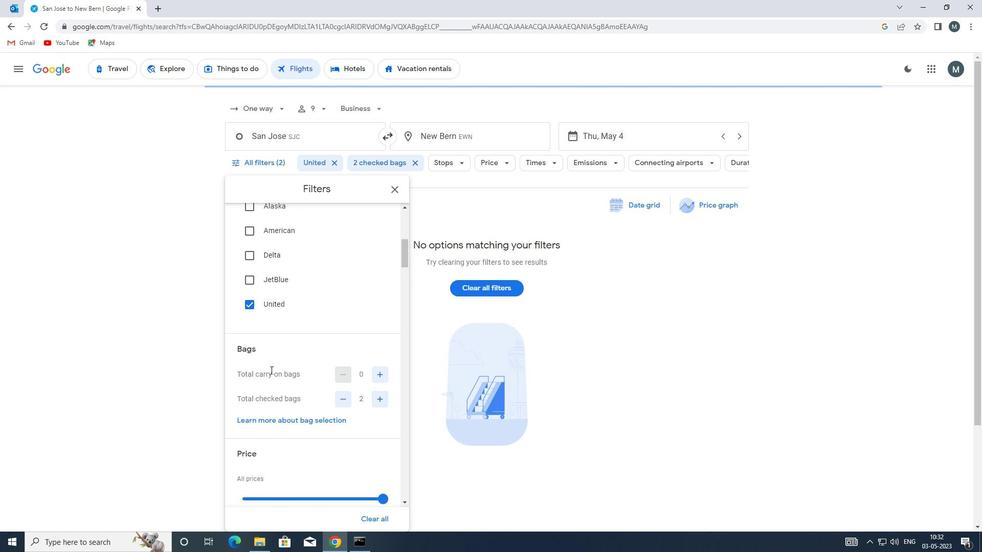 
Action: Mouse moved to (268, 367)
Screenshot: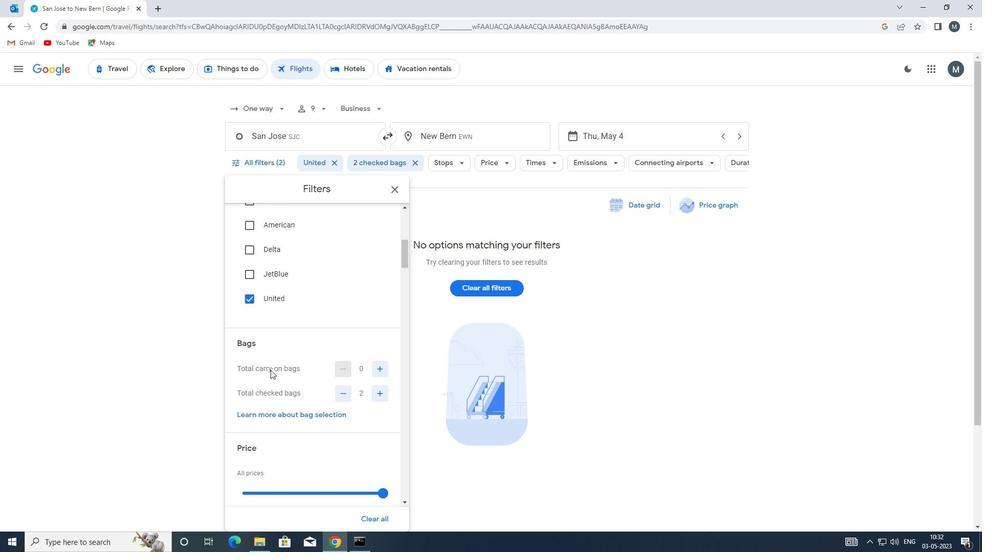 
Action: Mouse scrolled (268, 366) with delta (0, 0)
Screenshot: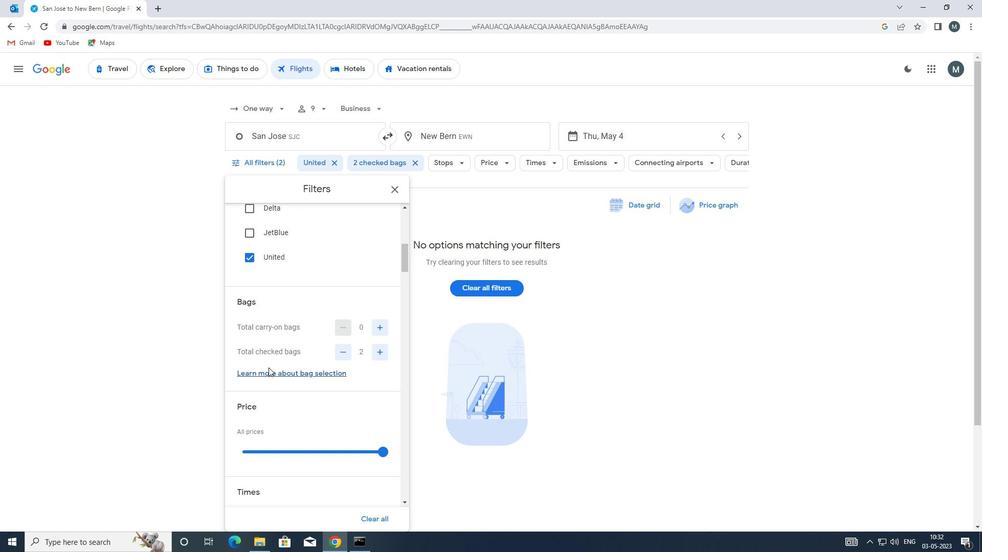 
Action: Mouse moved to (272, 341)
Screenshot: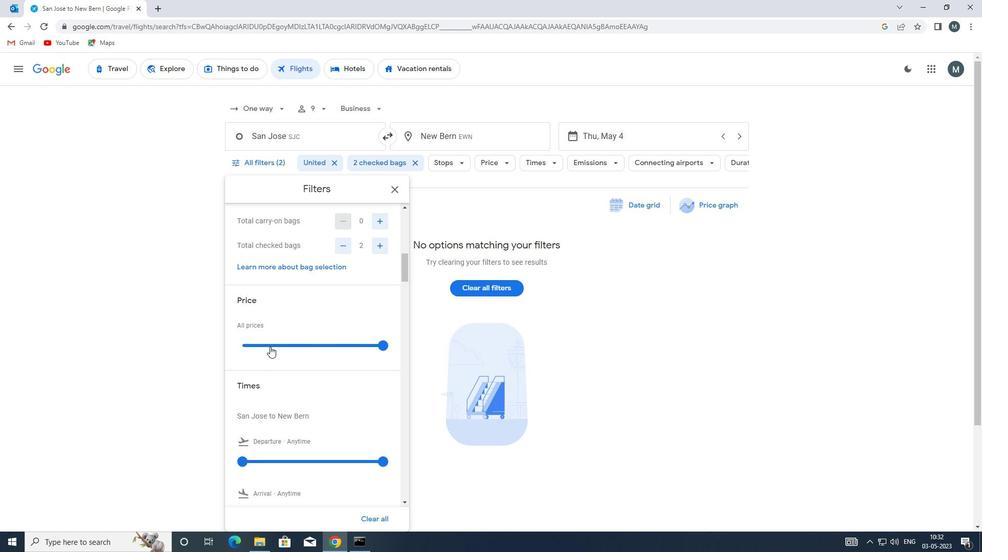 
Action: Mouse pressed left at (272, 341)
Screenshot: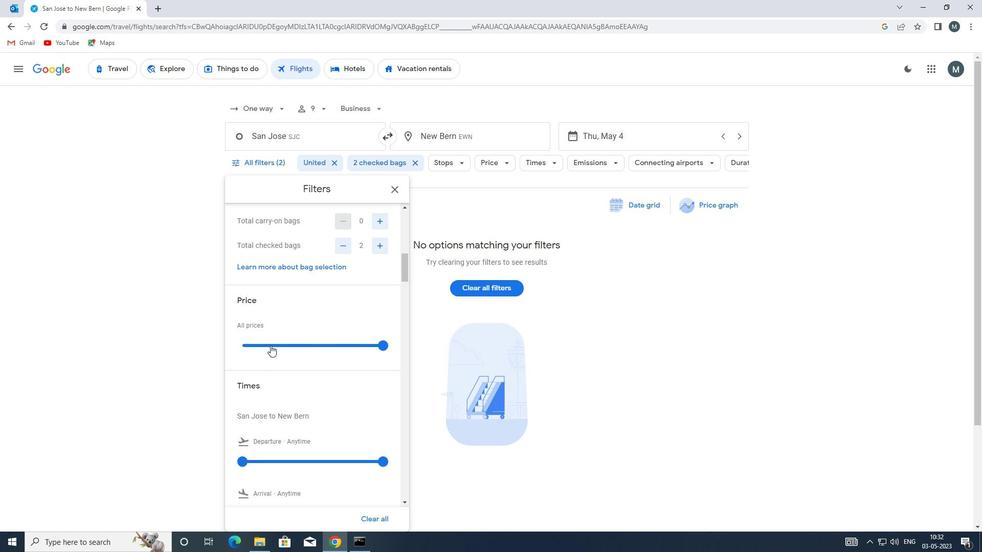 
Action: Mouse moved to (258, 341)
Screenshot: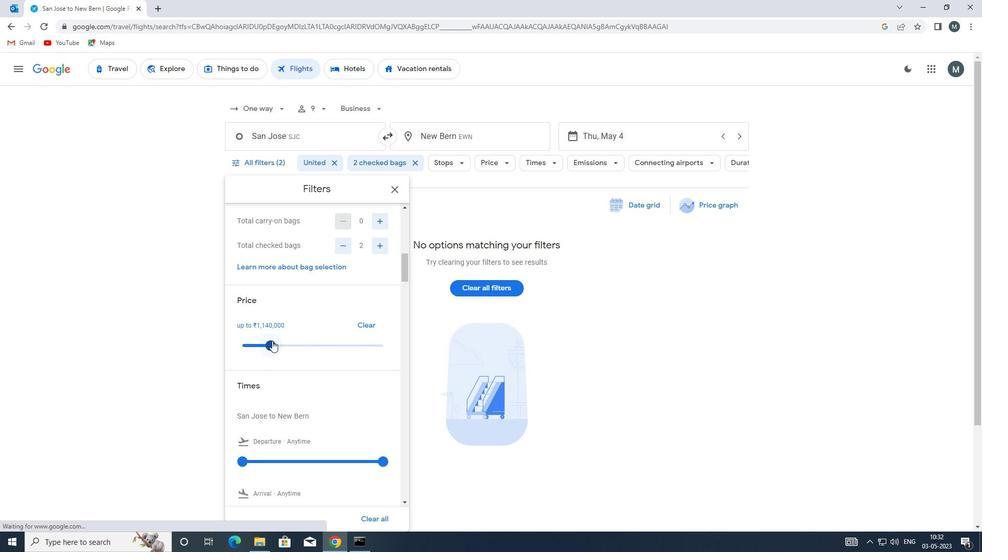 
Action: Mouse pressed left at (258, 341)
Screenshot: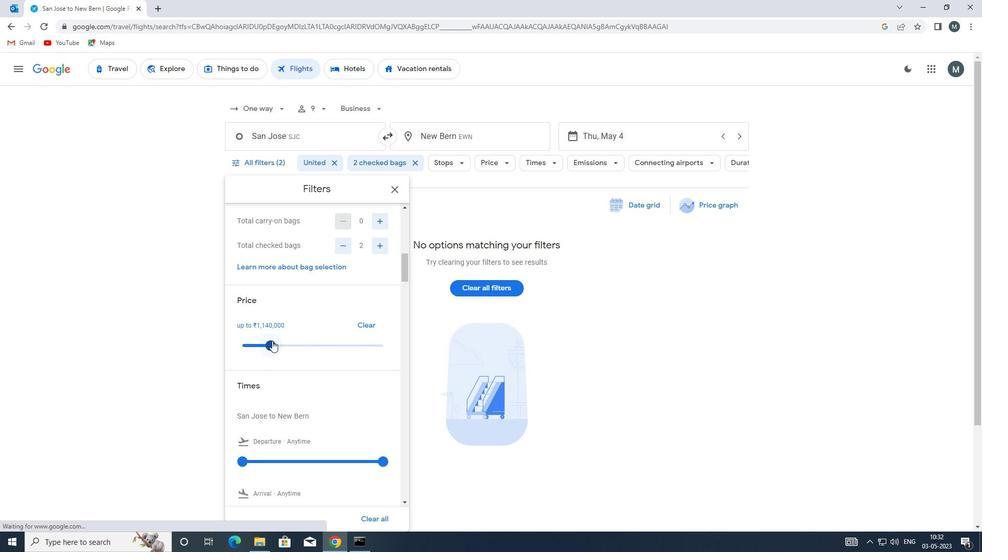
Action: Mouse moved to (276, 336)
Screenshot: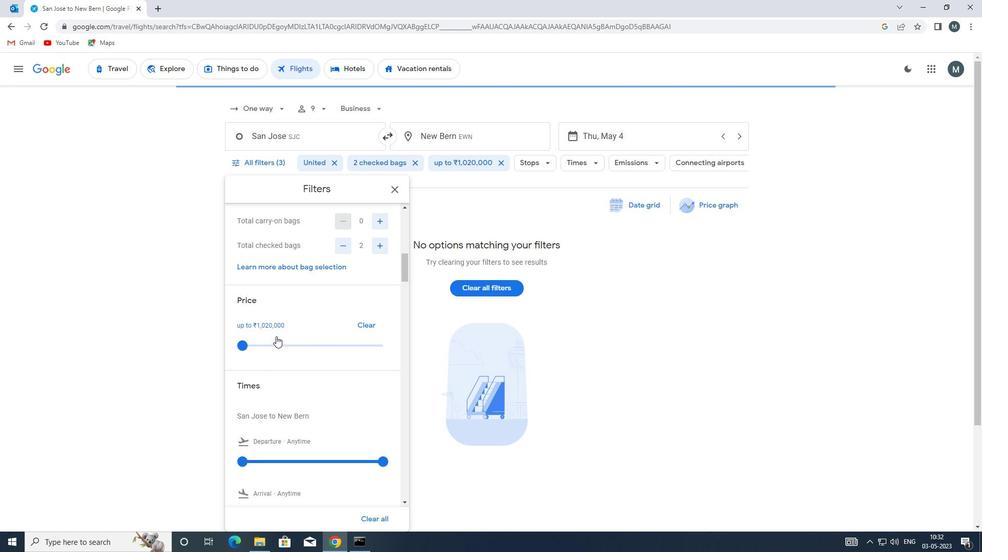 
Action: Mouse scrolled (276, 336) with delta (0, 0)
Screenshot: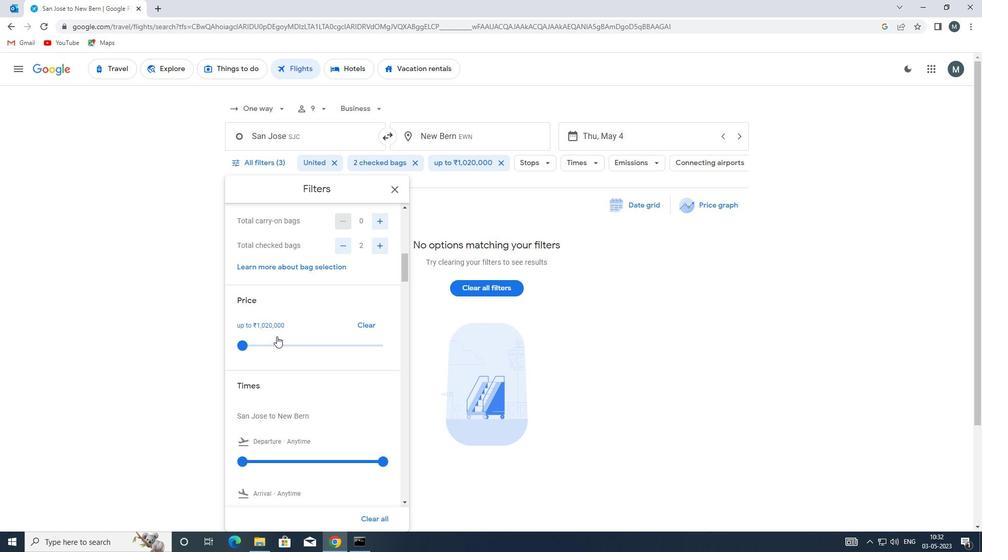 
Action: Mouse moved to (282, 329)
Screenshot: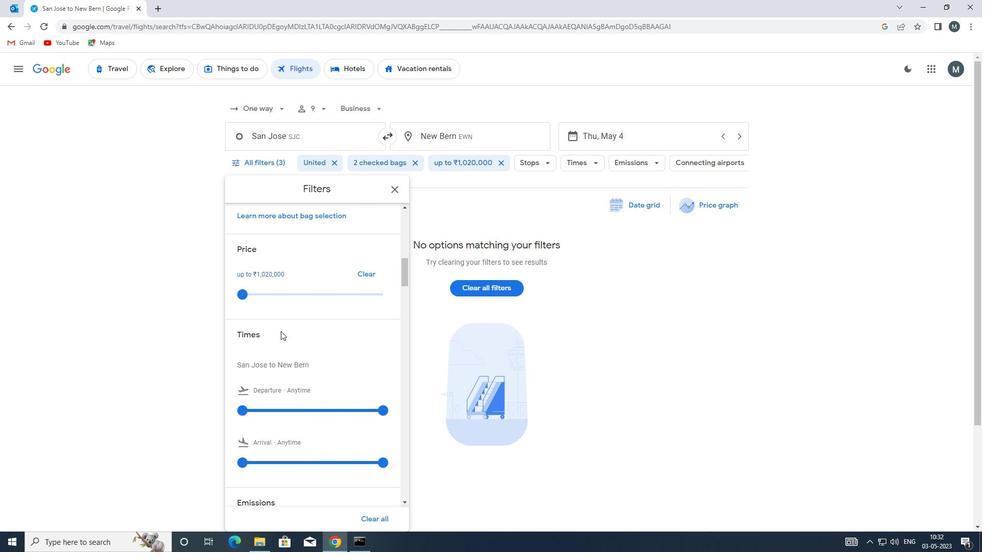 
Action: Mouse scrolled (282, 328) with delta (0, 0)
Screenshot: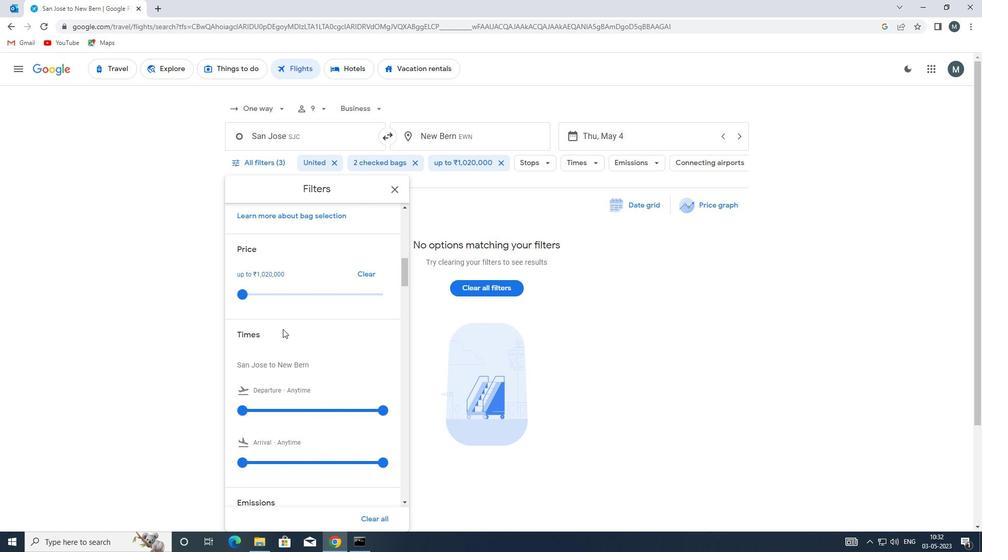 
Action: Mouse scrolled (282, 328) with delta (0, 0)
Screenshot: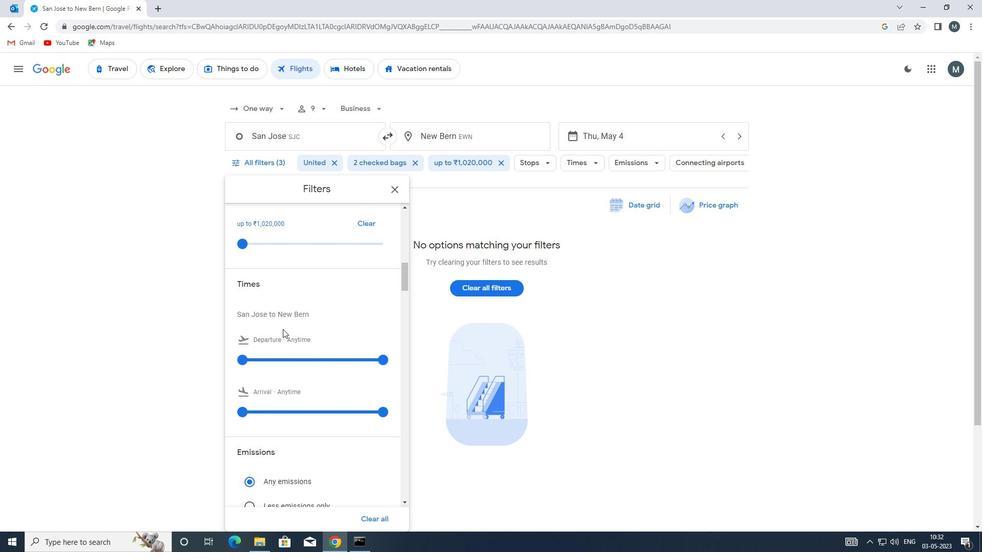 
Action: Mouse moved to (252, 304)
Screenshot: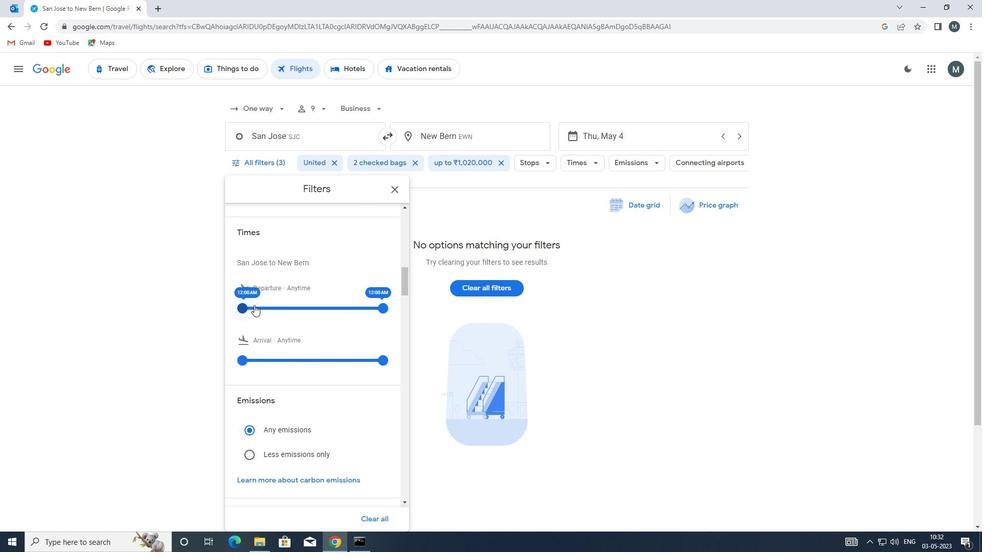 
Action: Mouse pressed left at (252, 304)
Screenshot: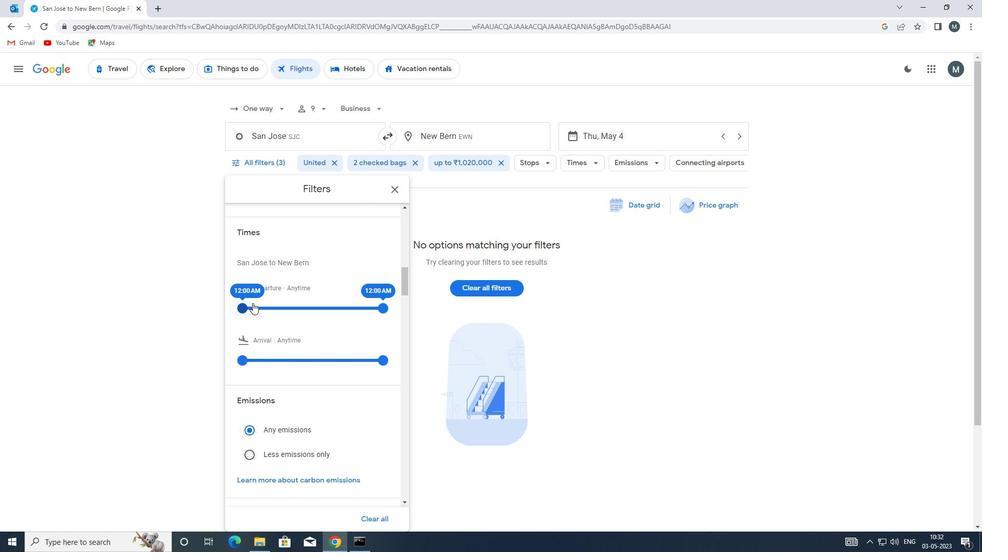 
Action: Mouse moved to (378, 305)
Screenshot: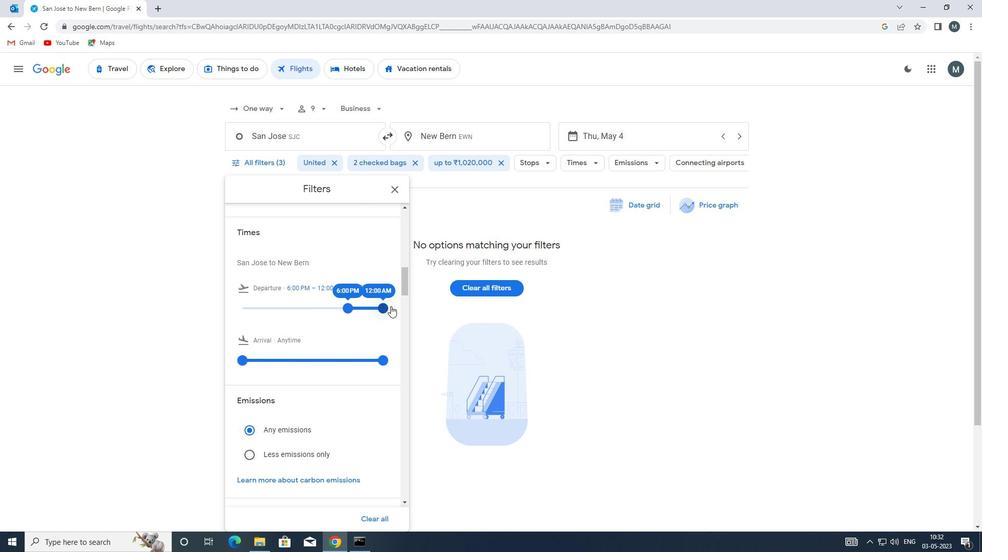 
Action: Mouse pressed left at (378, 305)
Screenshot: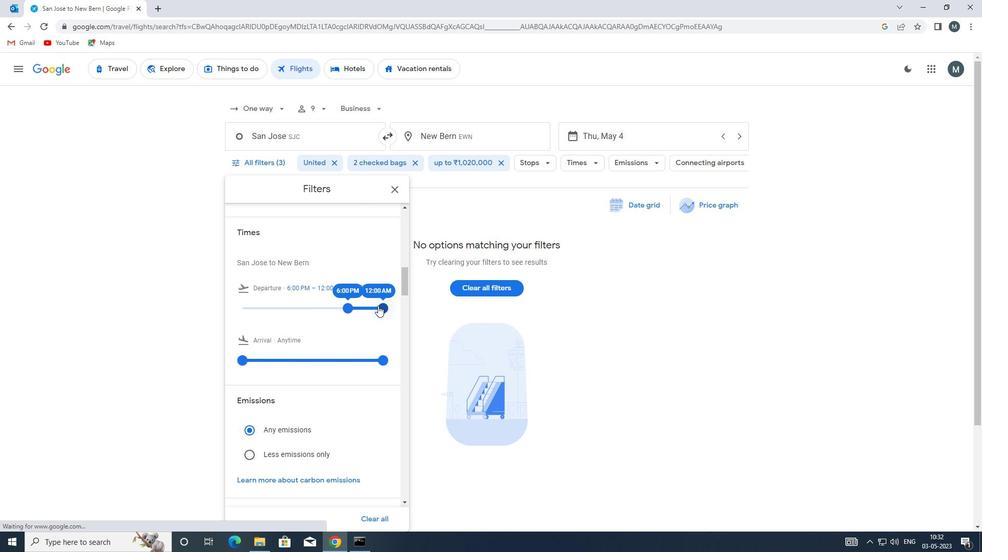 
Action: Mouse moved to (348, 304)
Screenshot: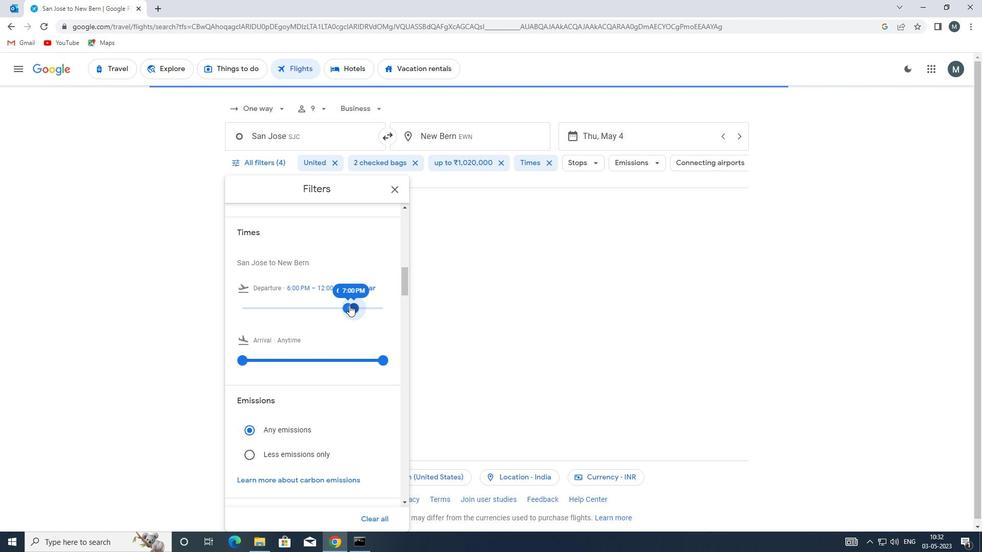 
Action: Mouse scrolled (348, 304) with delta (0, 0)
Screenshot: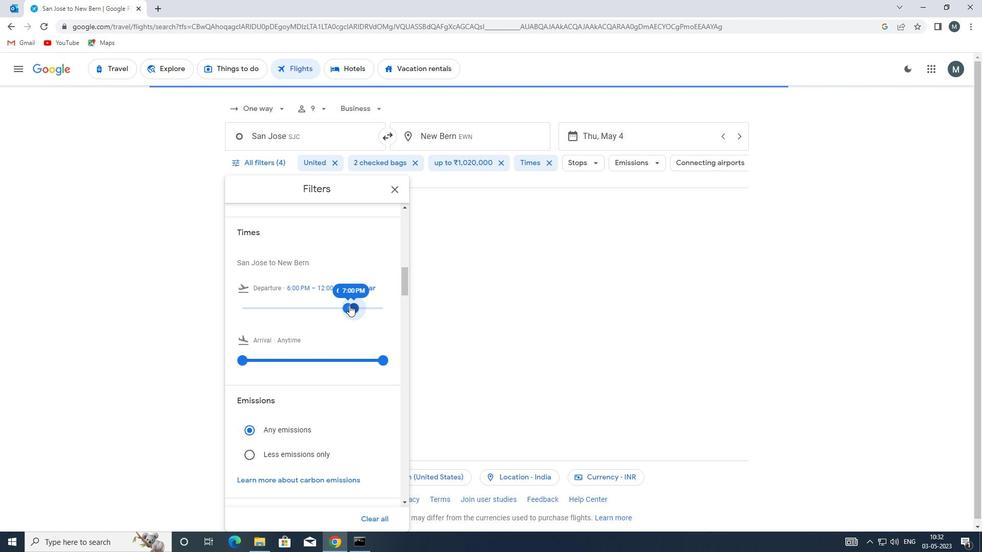 
Action: Mouse moved to (397, 191)
Screenshot: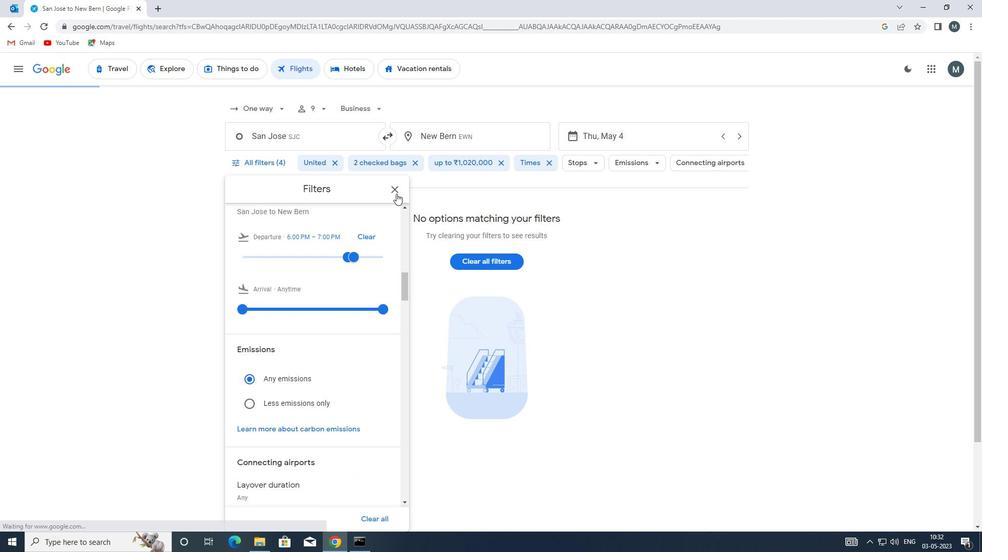 
Action: Mouse pressed left at (397, 191)
Screenshot: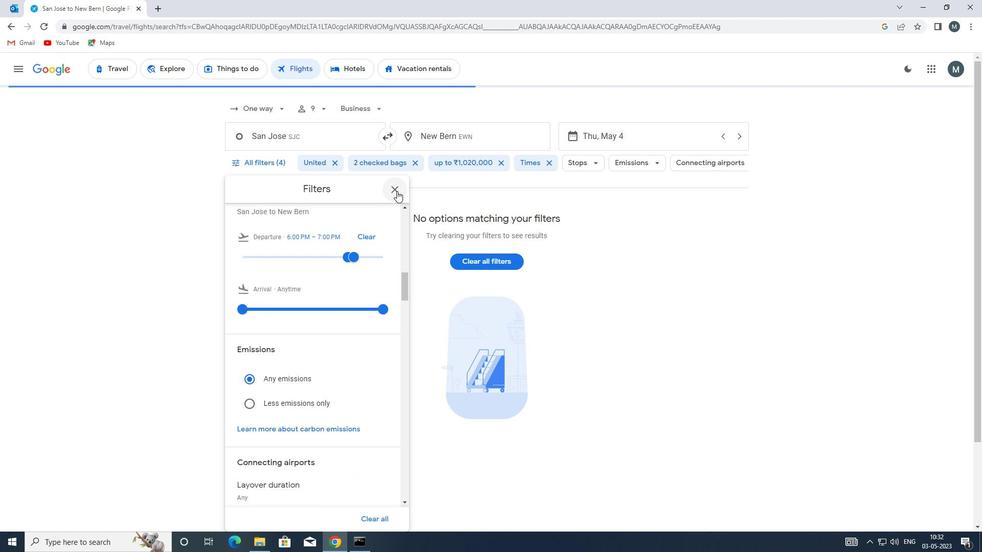 
